 Task: Create a due date automation trigger when advanced on, the moment a card is due add dates with a due date.
Action: Mouse moved to (1222, 351)
Screenshot: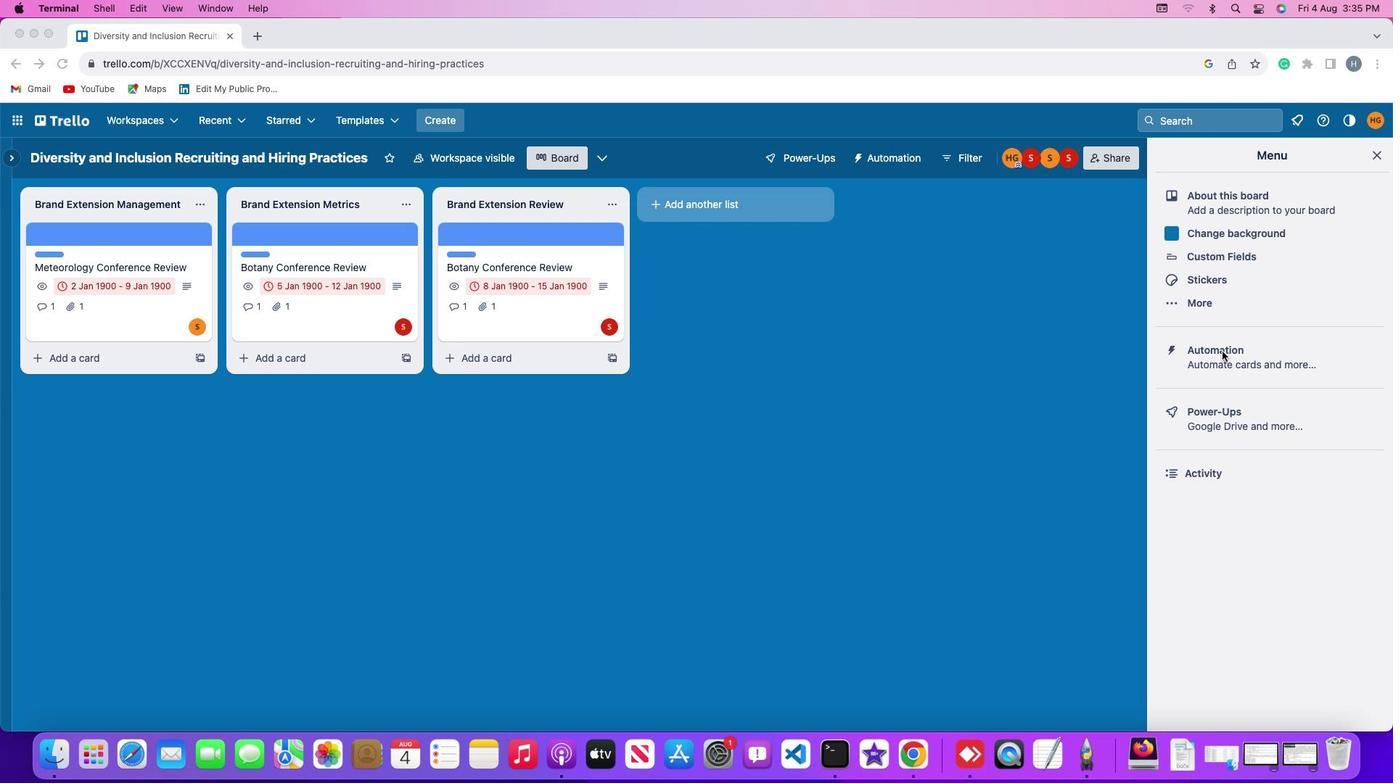 
Action: Mouse pressed left at (1222, 351)
Screenshot: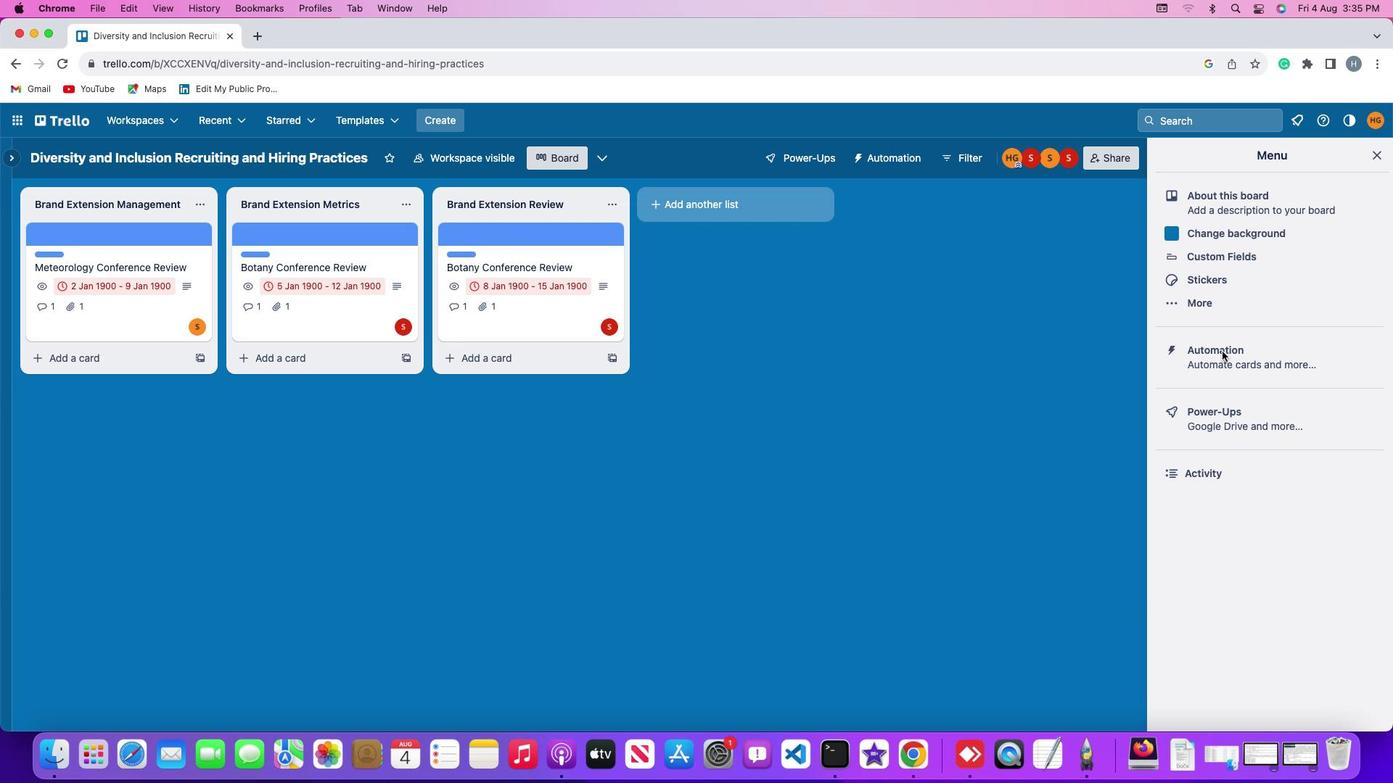 
Action: Mouse pressed left at (1222, 351)
Screenshot: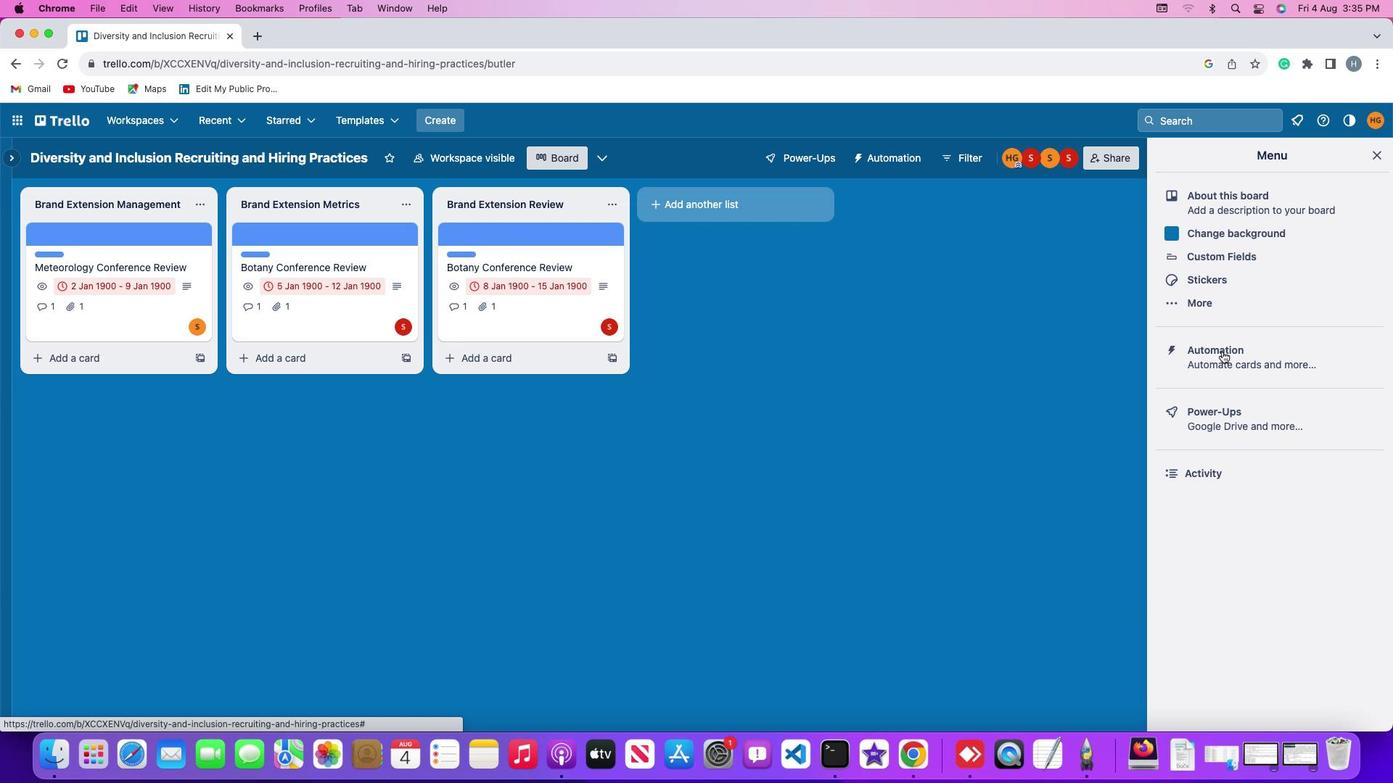 
Action: Mouse moved to (87, 339)
Screenshot: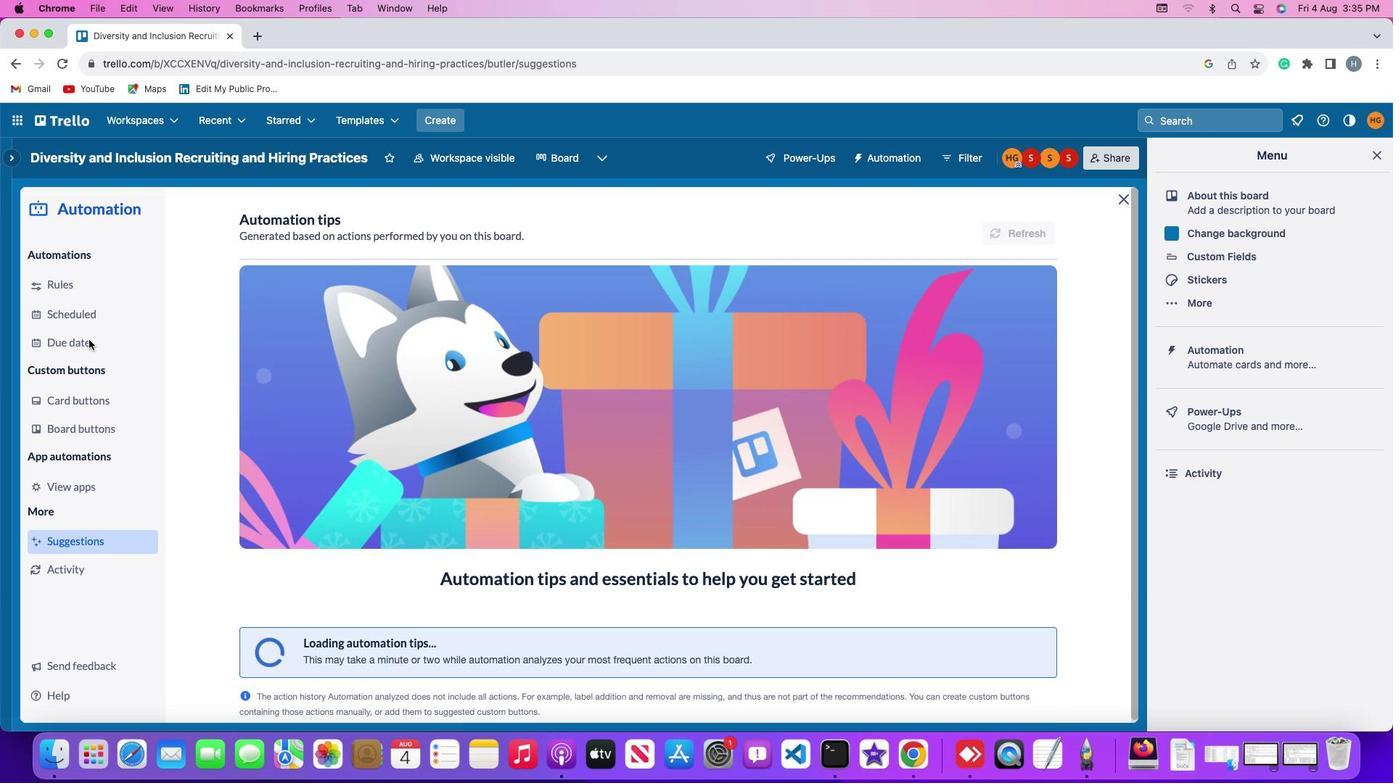 
Action: Mouse pressed left at (87, 339)
Screenshot: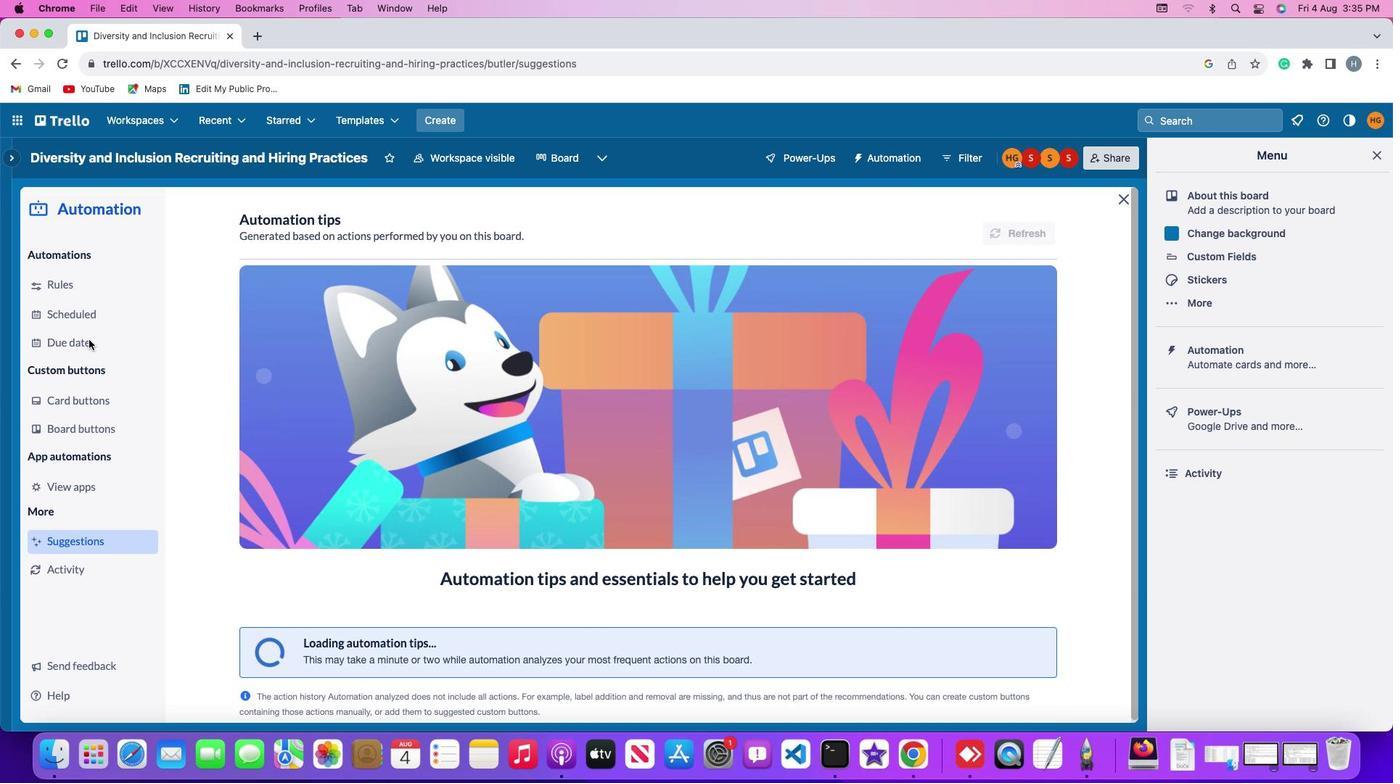 
Action: Mouse moved to (976, 221)
Screenshot: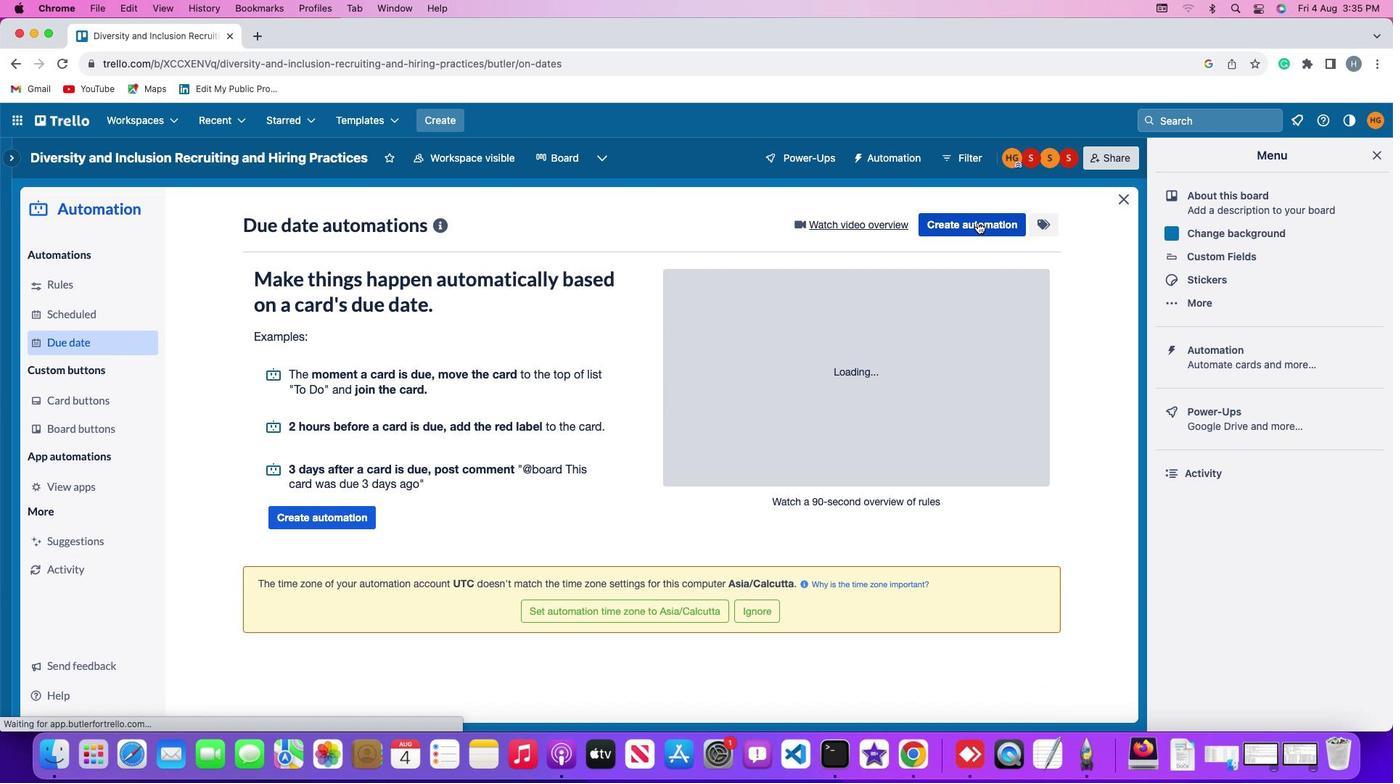 
Action: Mouse pressed left at (976, 221)
Screenshot: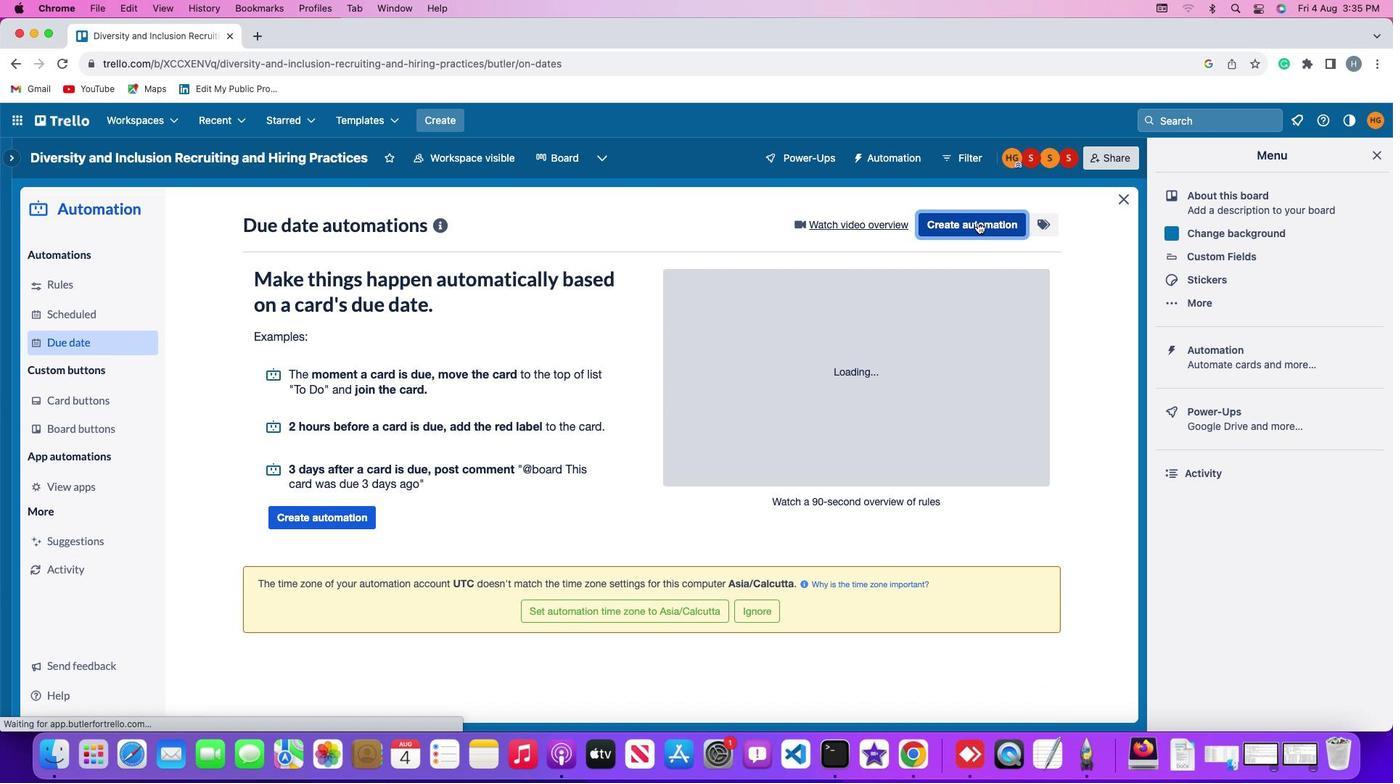 
Action: Mouse moved to (654, 360)
Screenshot: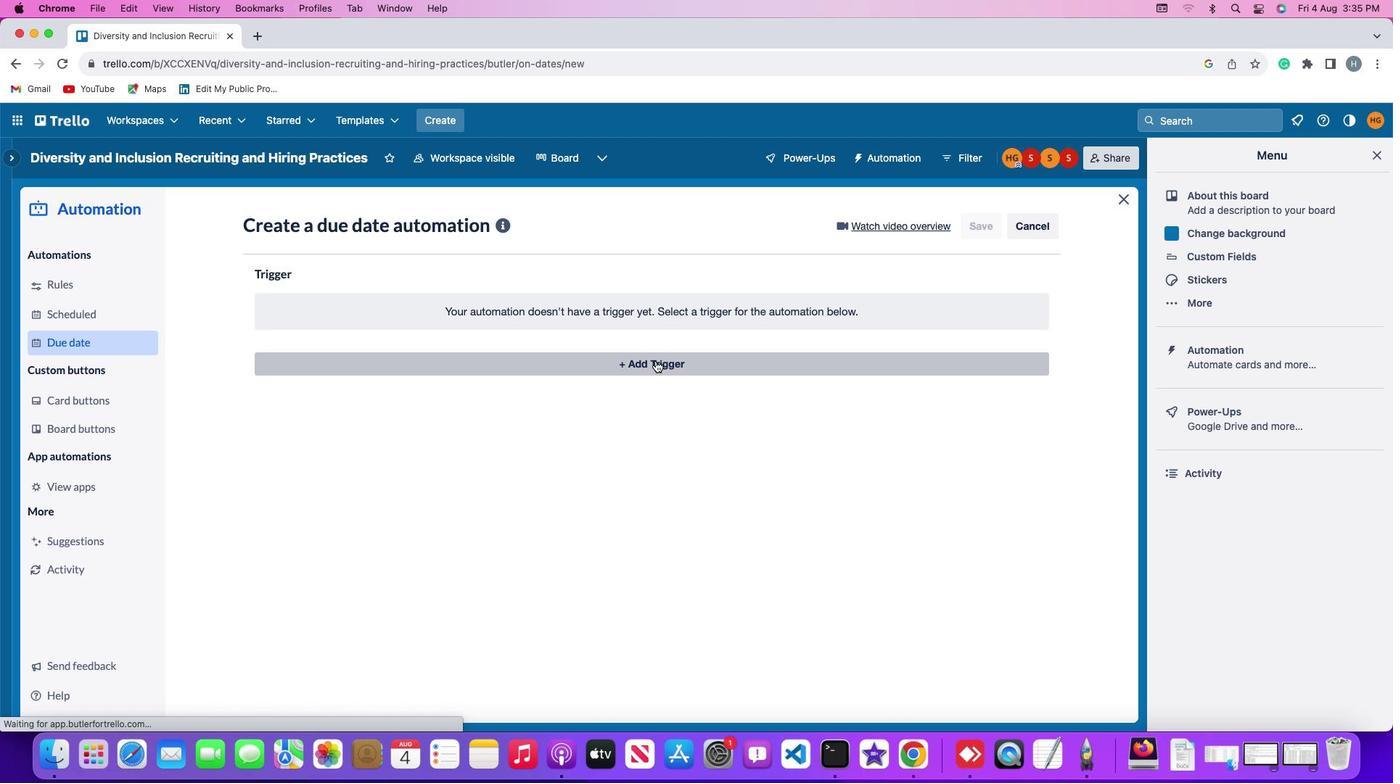 
Action: Mouse pressed left at (654, 360)
Screenshot: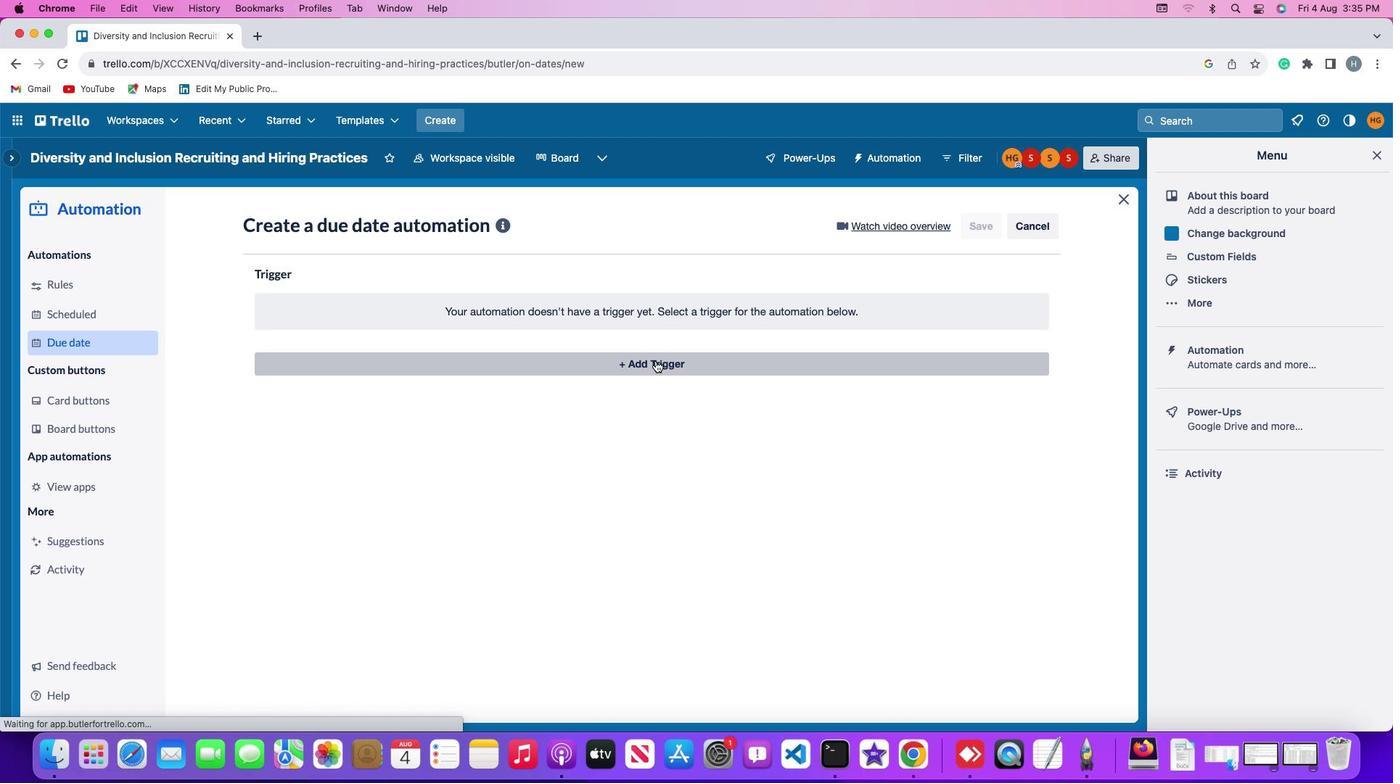 
Action: Mouse moved to (318, 537)
Screenshot: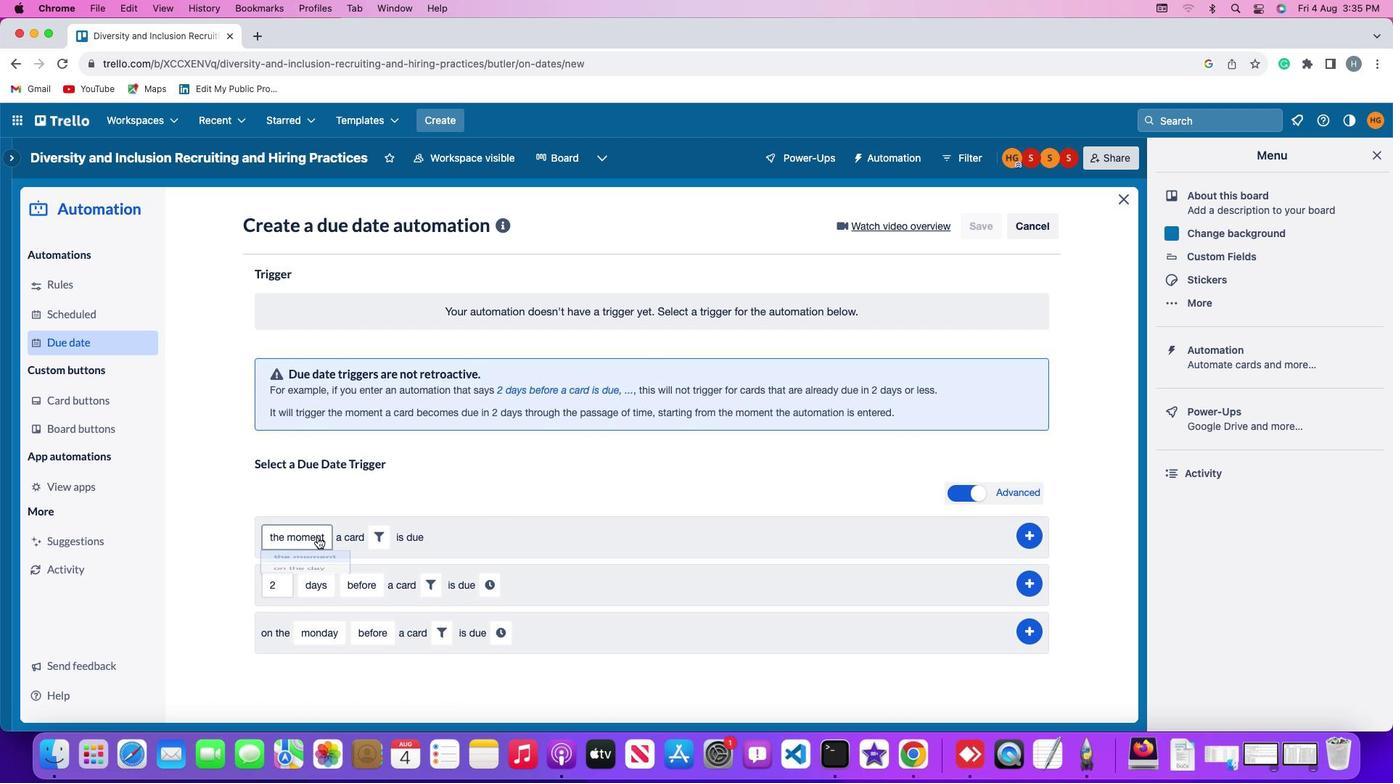 
Action: Mouse pressed left at (318, 537)
Screenshot: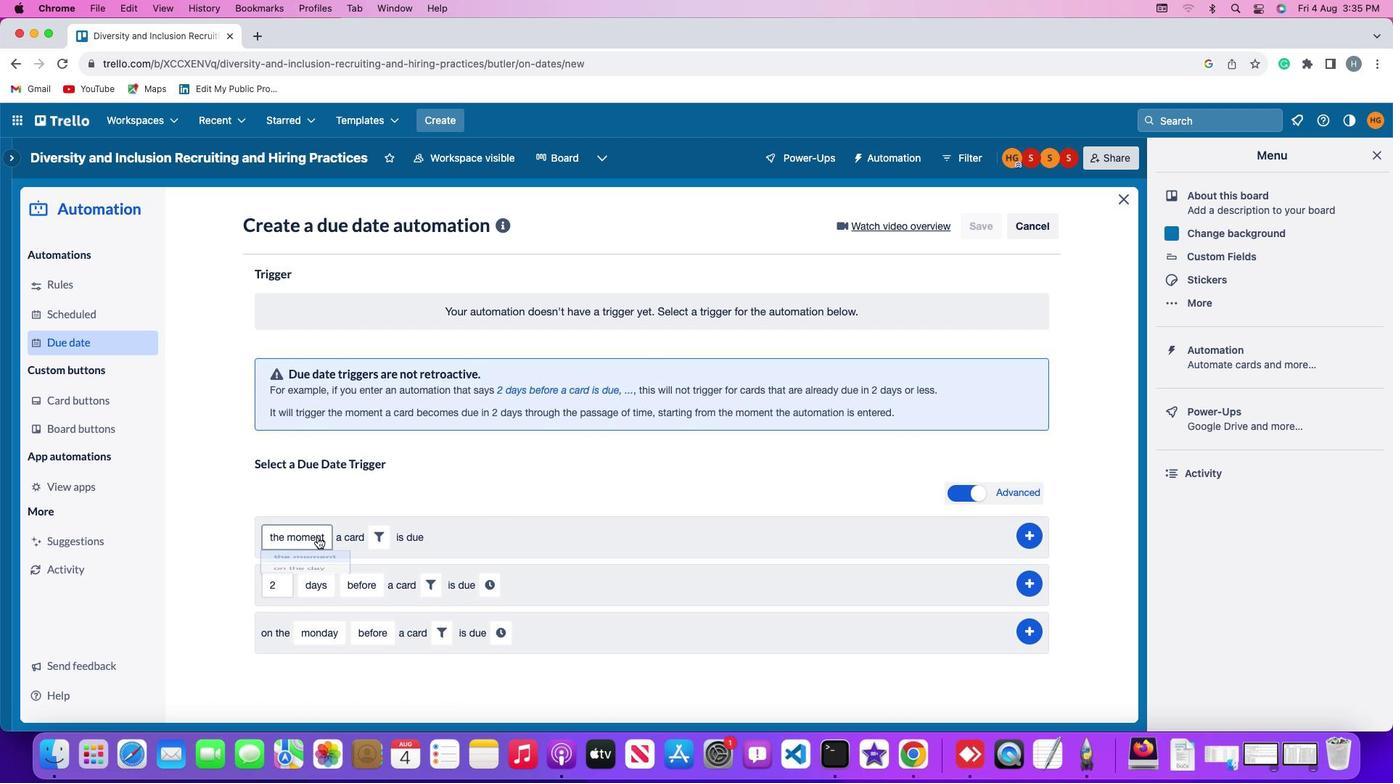 
Action: Mouse moved to (316, 559)
Screenshot: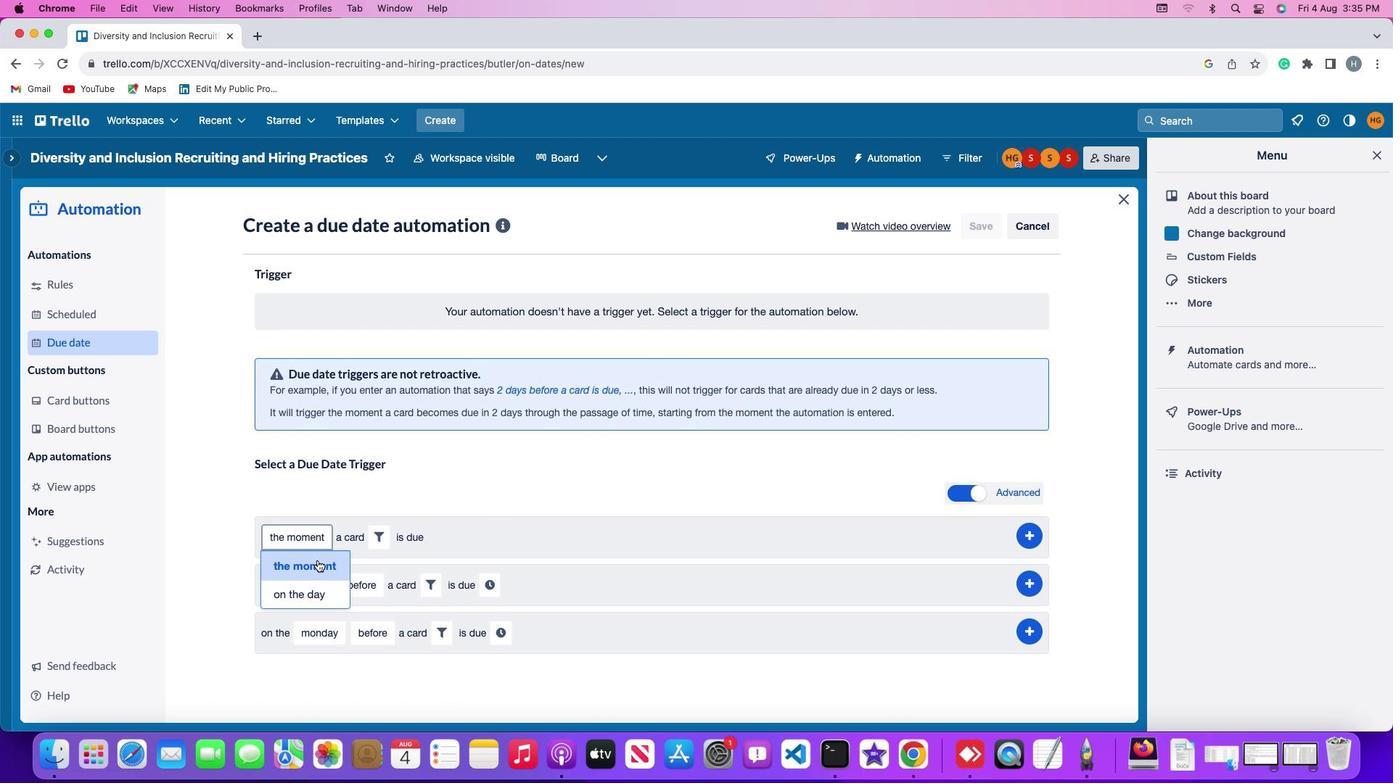 
Action: Mouse pressed left at (316, 559)
Screenshot: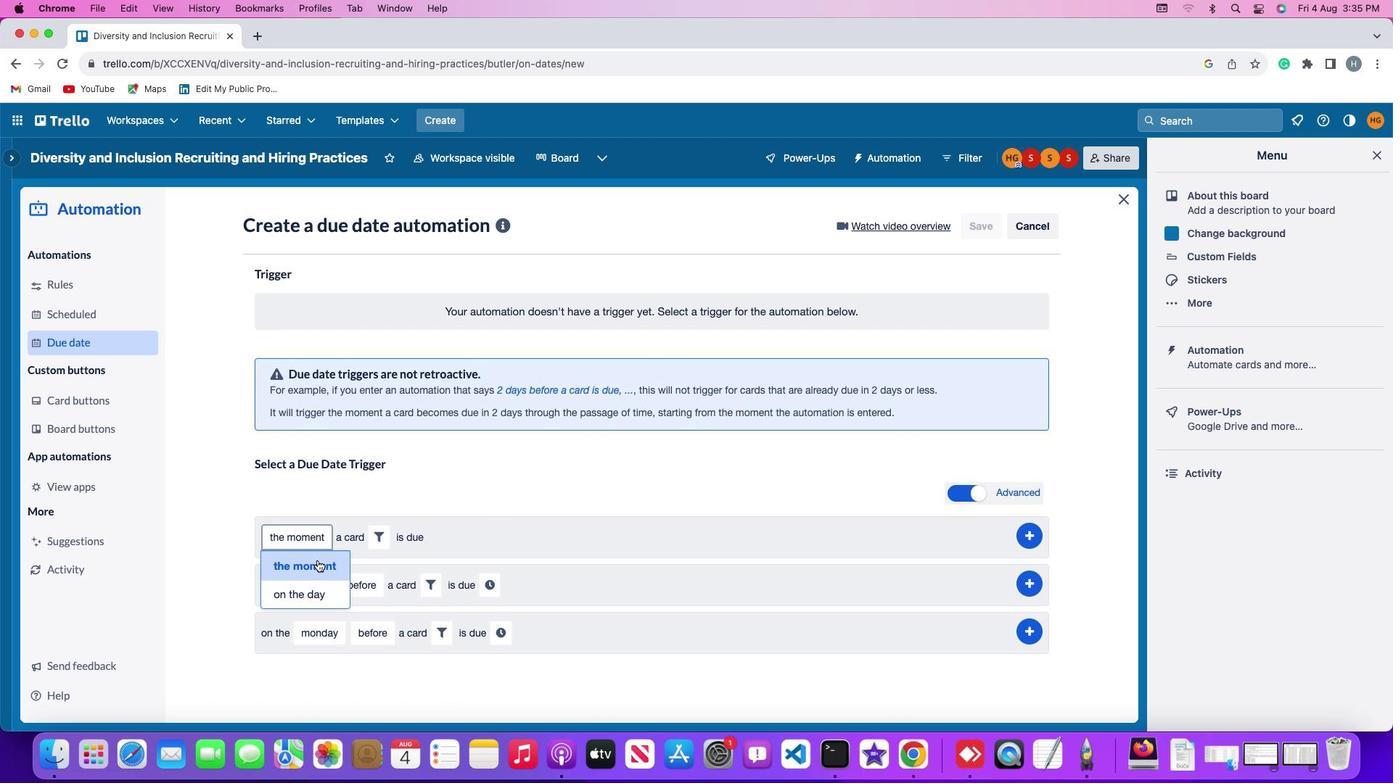 
Action: Mouse moved to (388, 537)
Screenshot: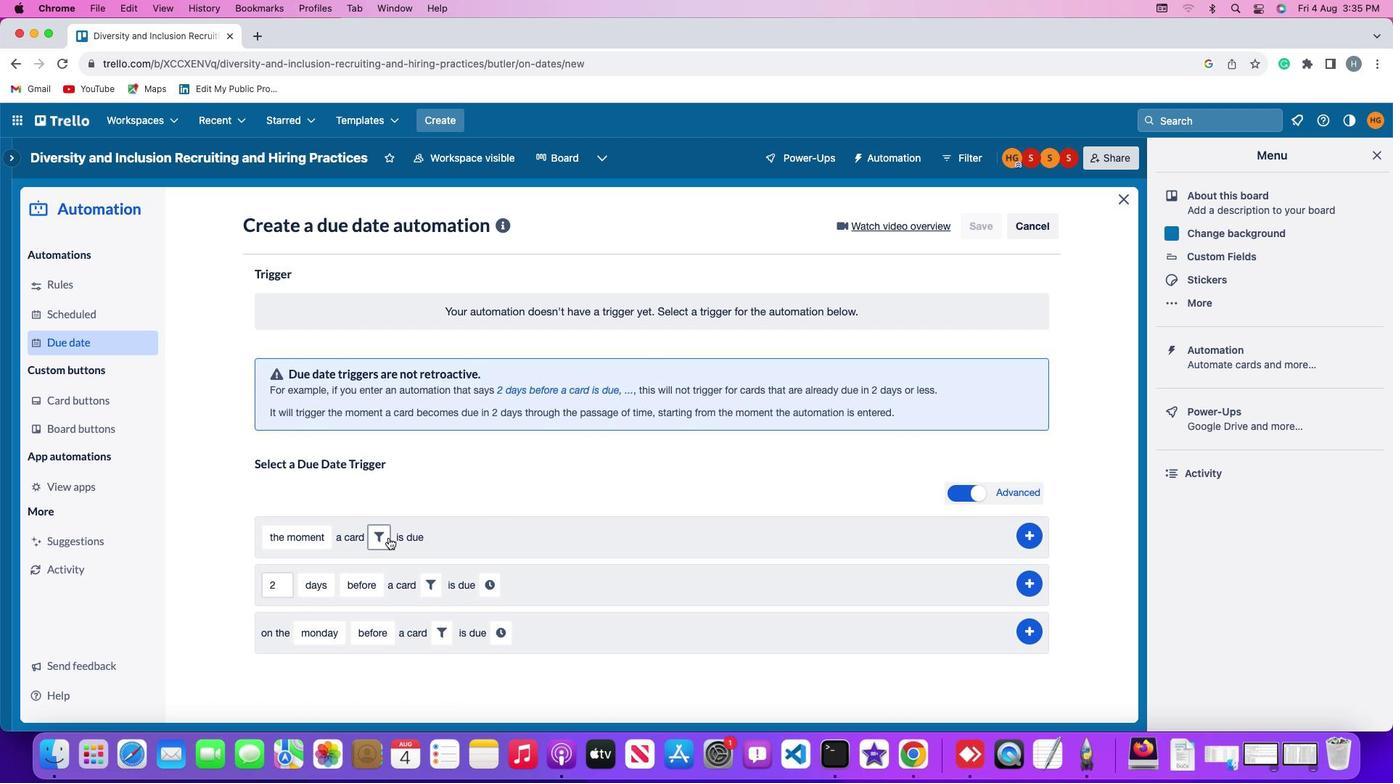 
Action: Mouse pressed left at (388, 537)
Screenshot: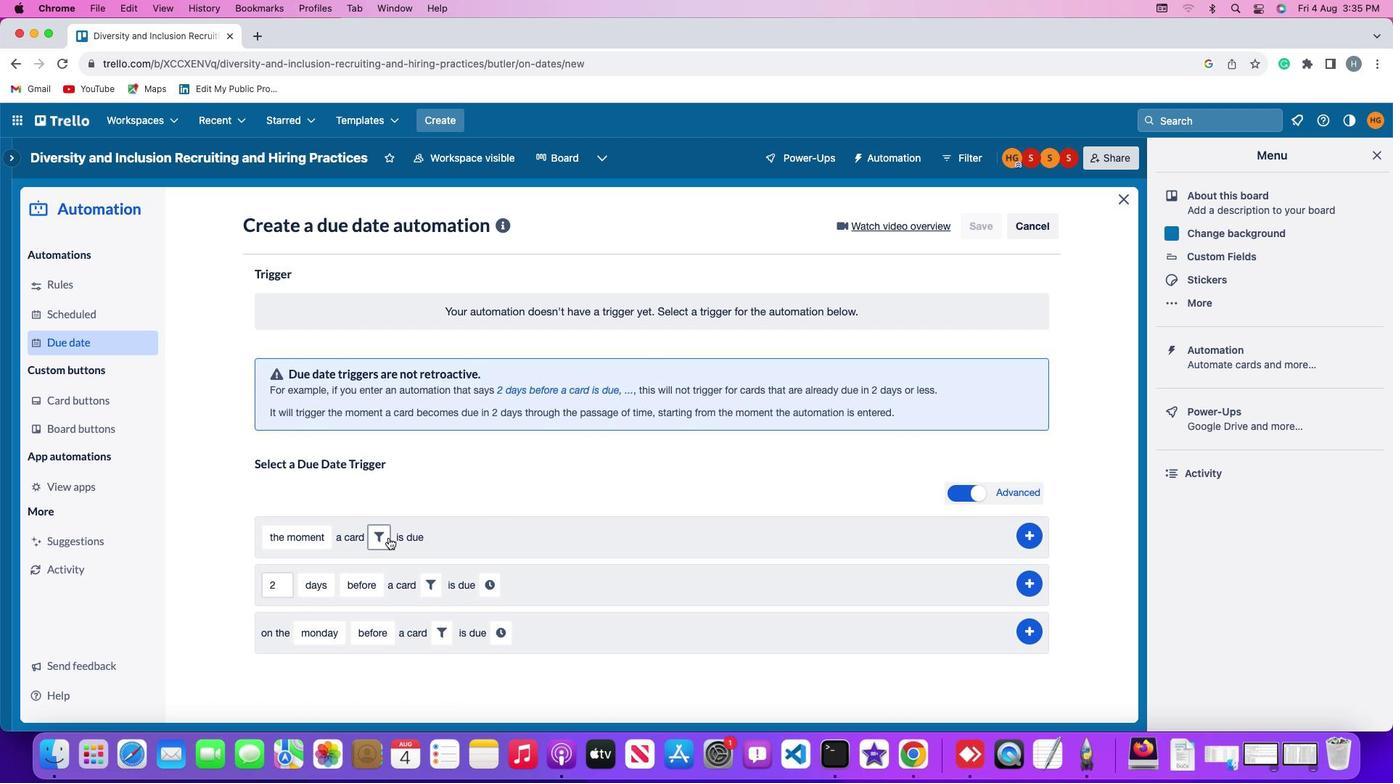 
Action: Mouse moved to (452, 580)
Screenshot: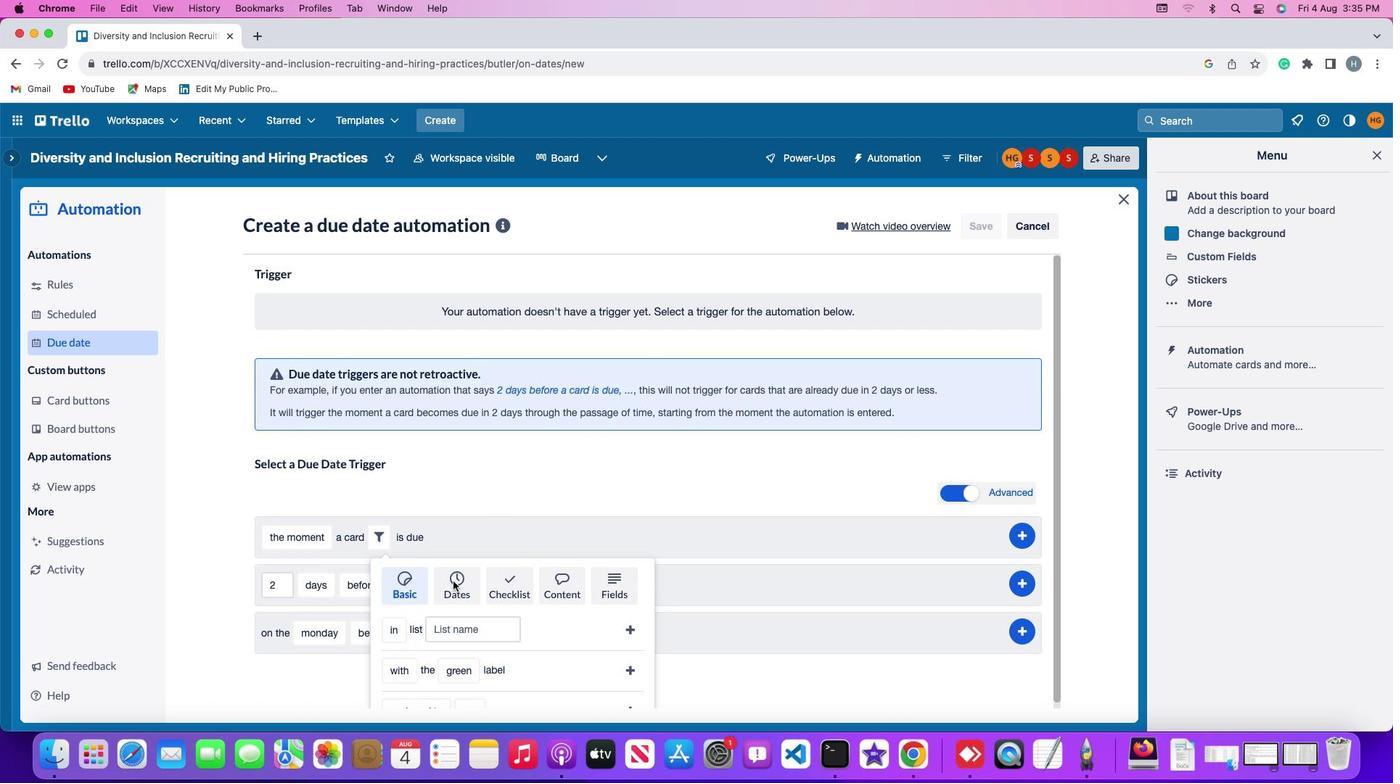 
Action: Mouse pressed left at (452, 580)
Screenshot: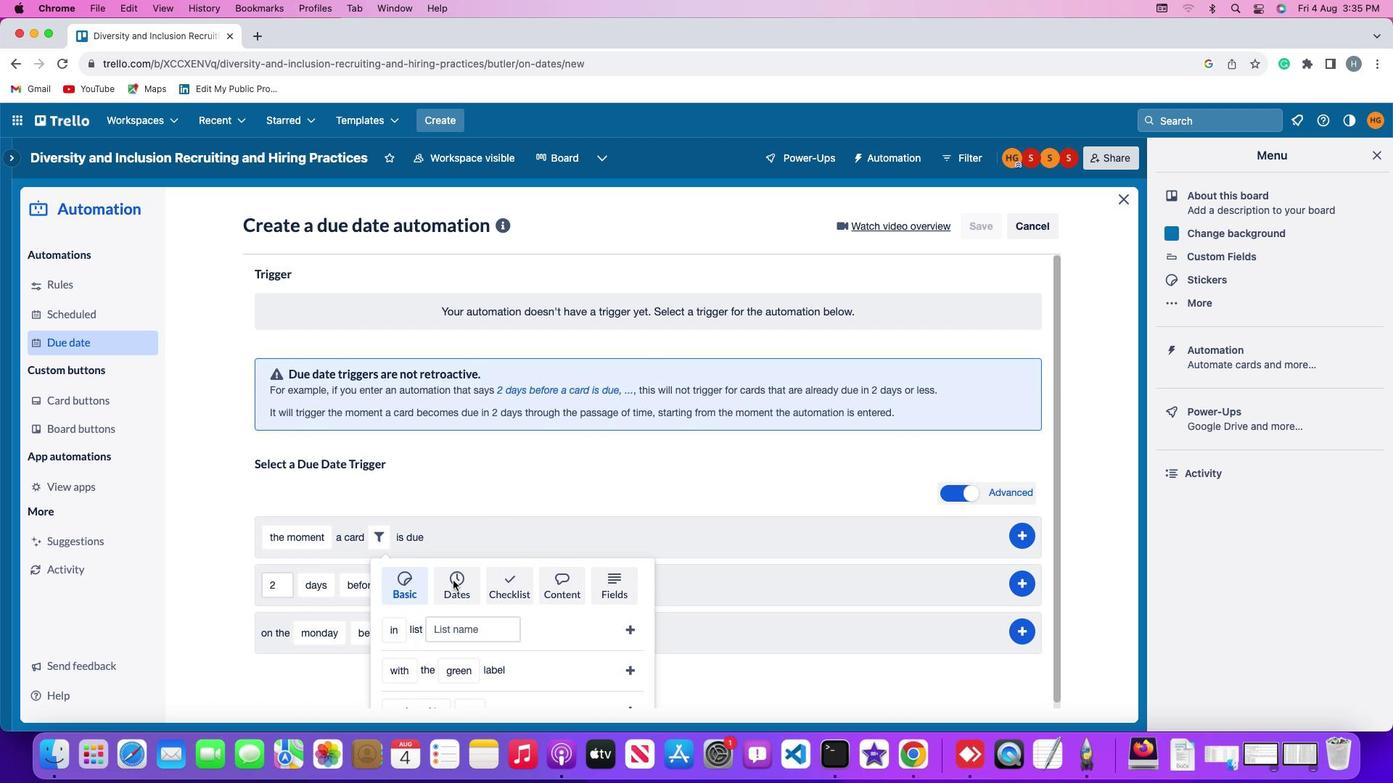 
Action: Mouse moved to (457, 569)
Screenshot: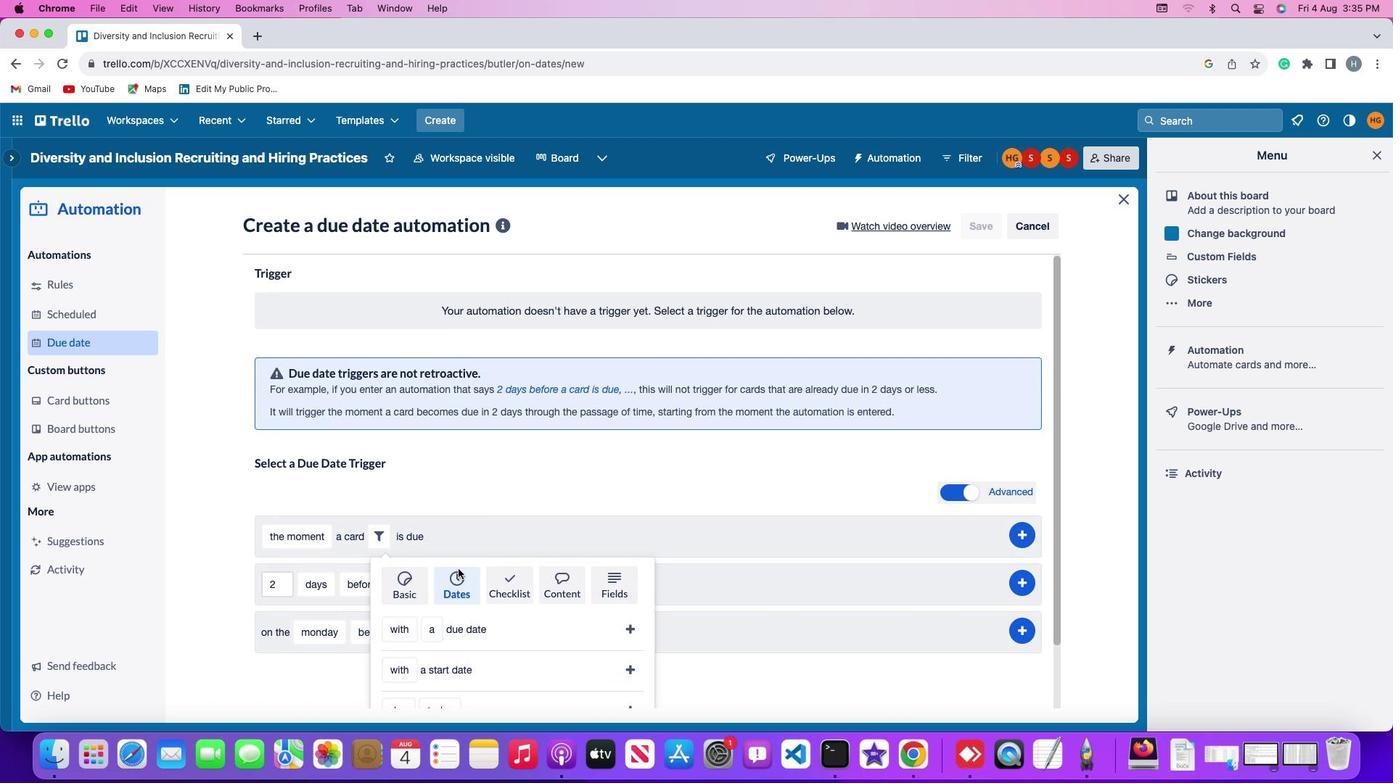 
Action: Mouse scrolled (457, 569) with delta (0, 0)
Screenshot: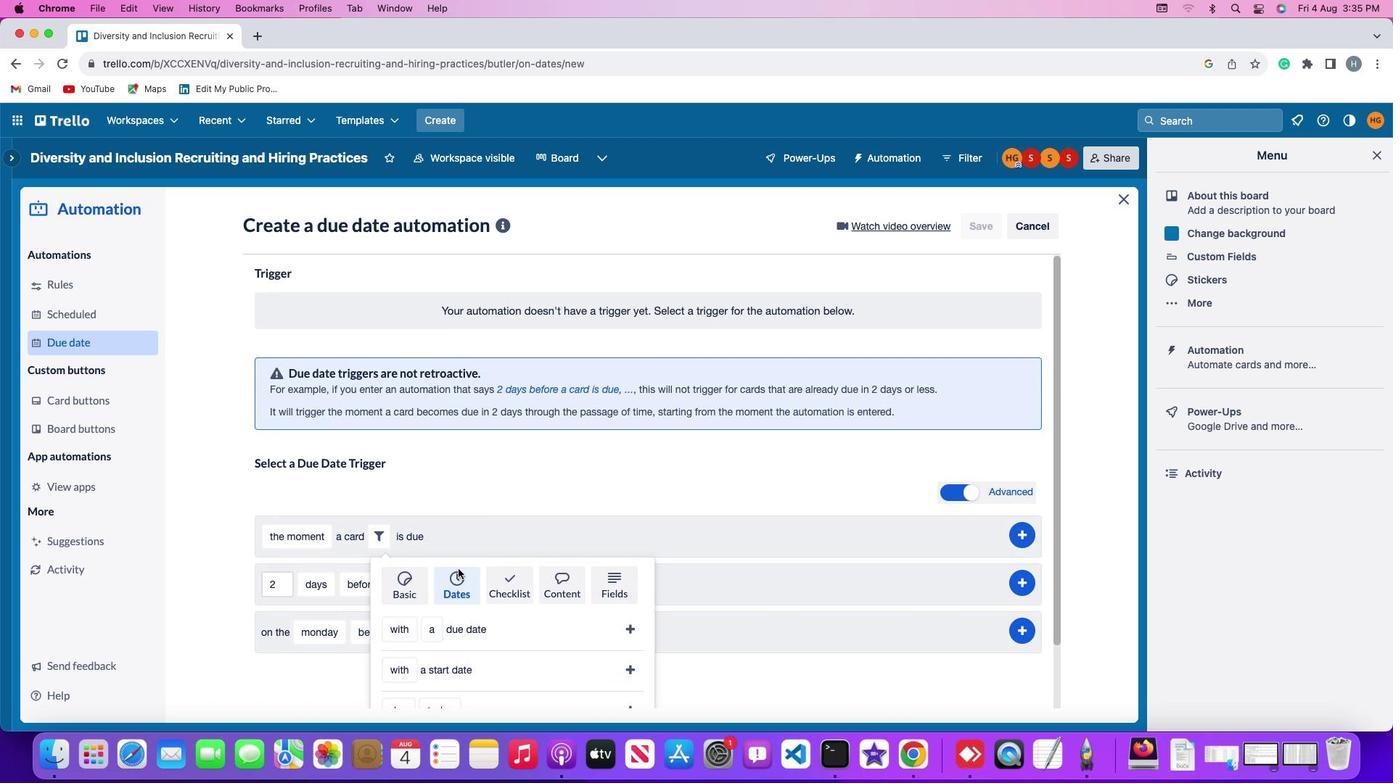 
Action: Mouse moved to (457, 569)
Screenshot: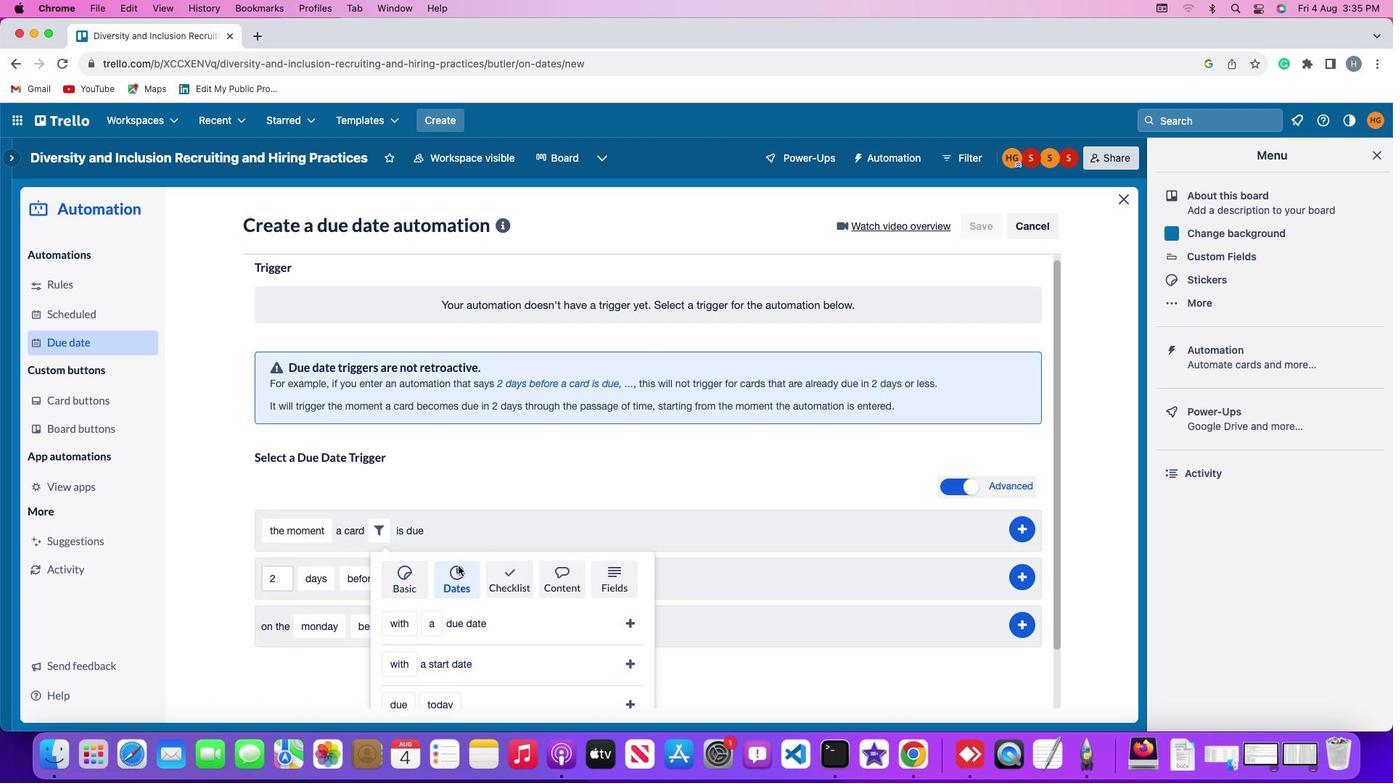 
Action: Mouse scrolled (457, 569) with delta (0, 0)
Screenshot: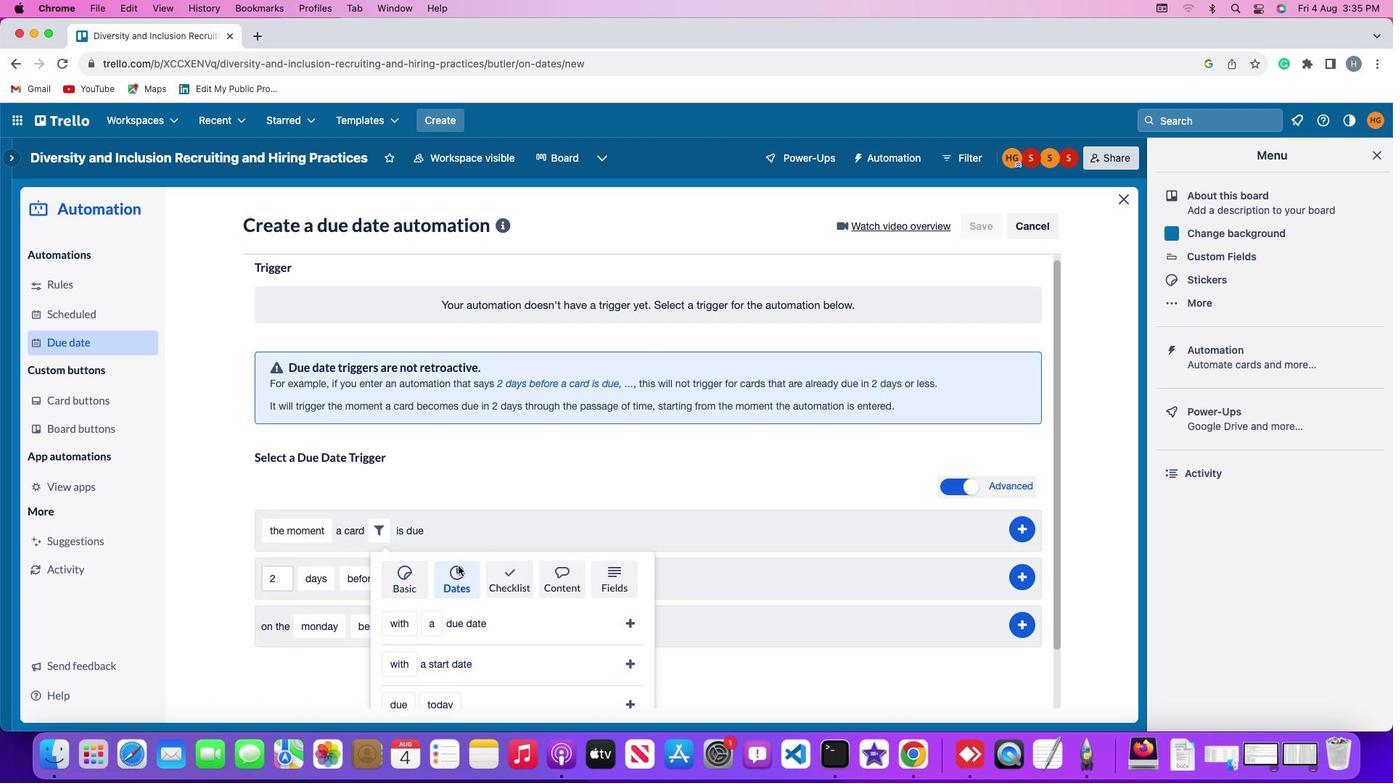 
Action: Mouse moved to (457, 568)
Screenshot: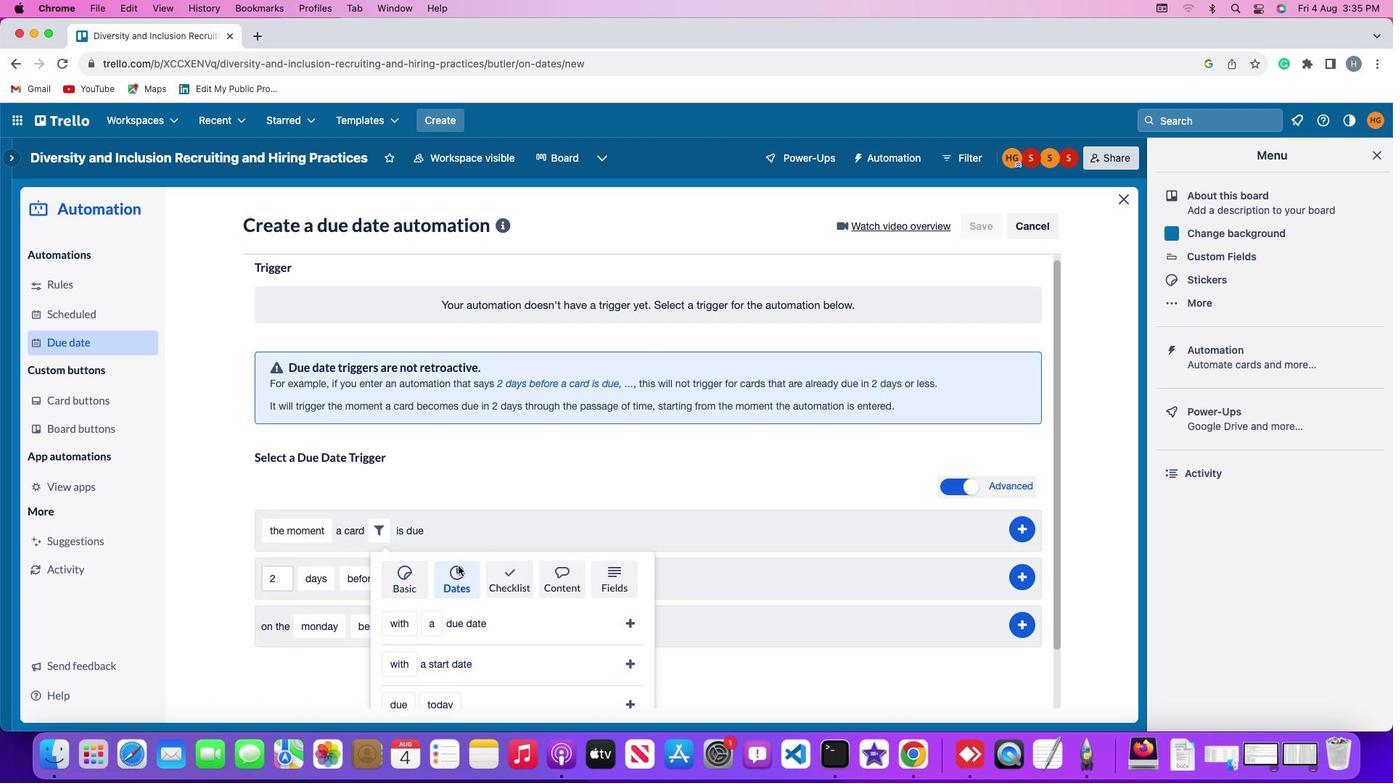
Action: Mouse scrolled (457, 568) with delta (0, -2)
Screenshot: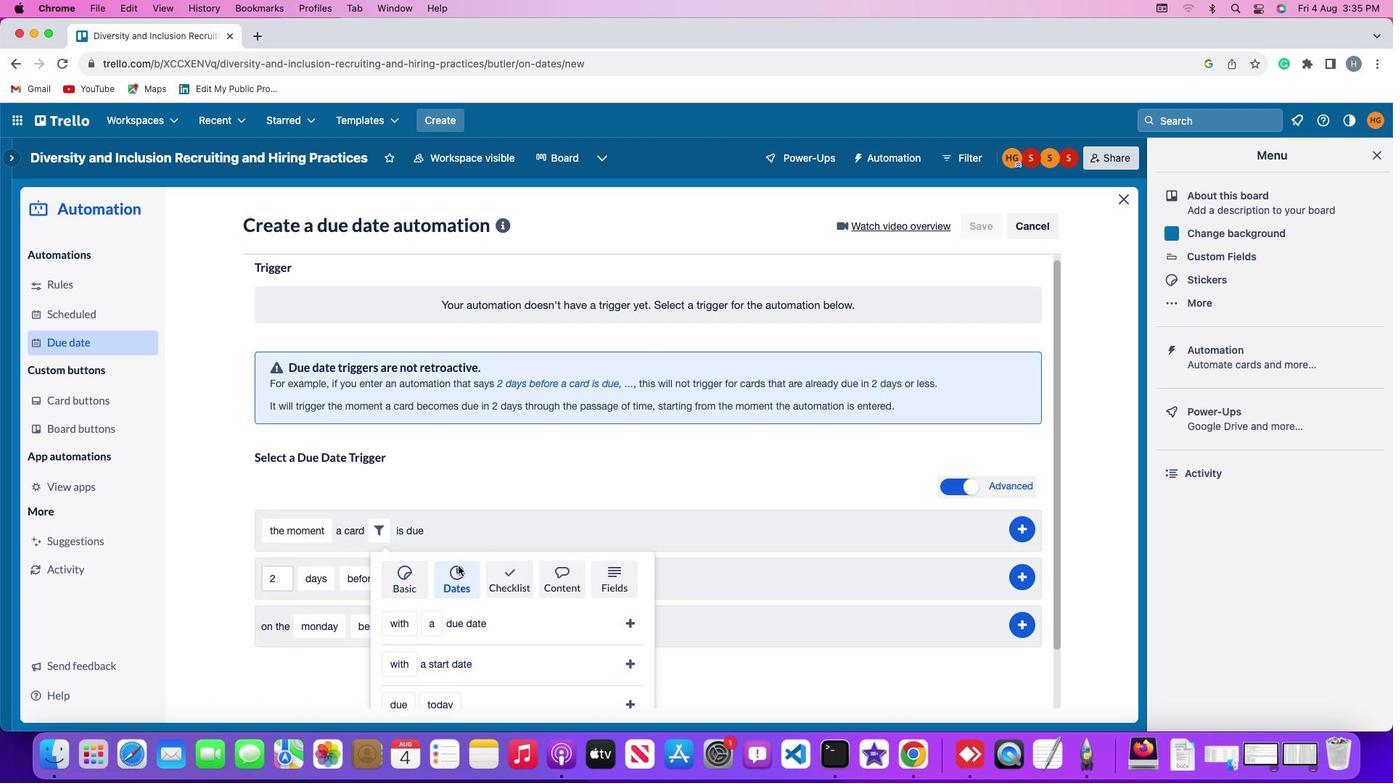 
Action: Mouse moved to (457, 567)
Screenshot: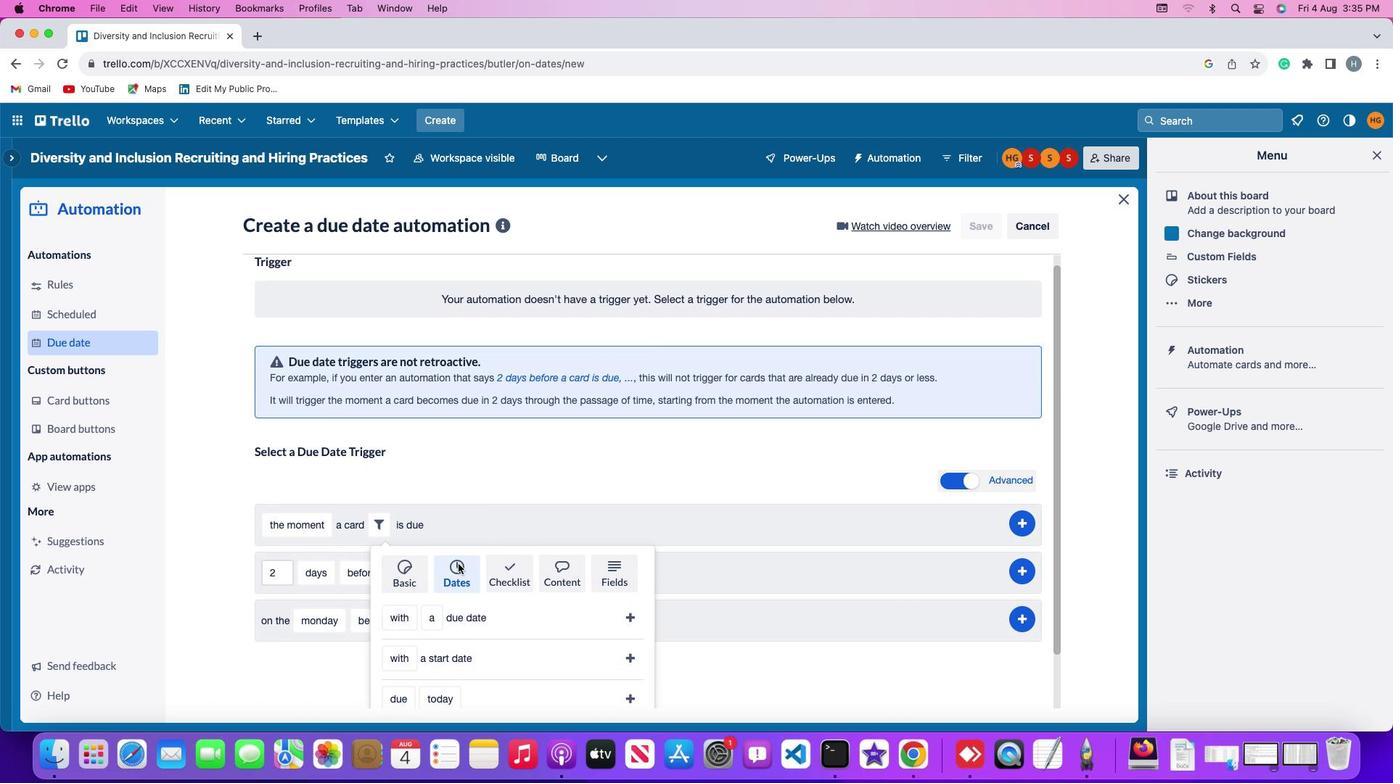 
Action: Mouse scrolled (457, 567) with delta (0, -3)
Screenshot: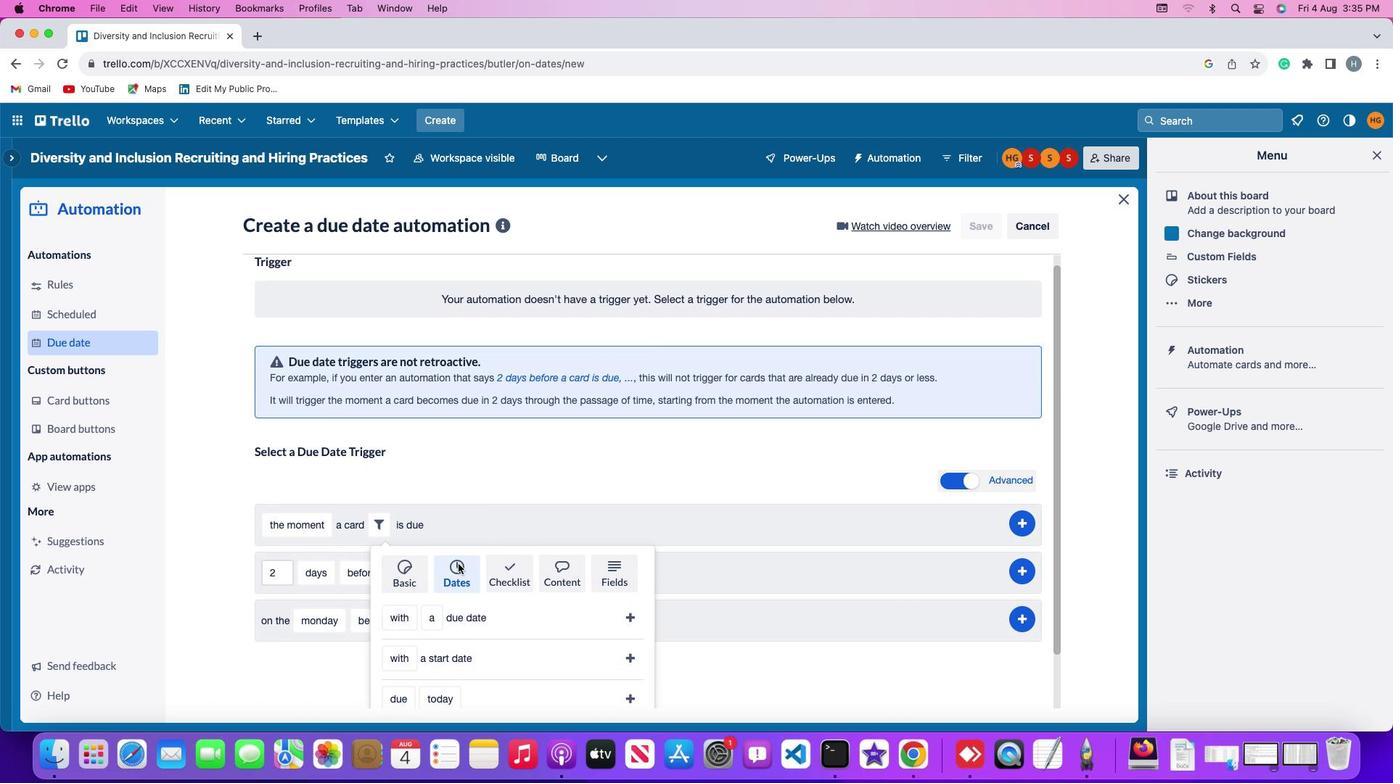 
Action: Mouse moved to (457, 561)
Screenshot: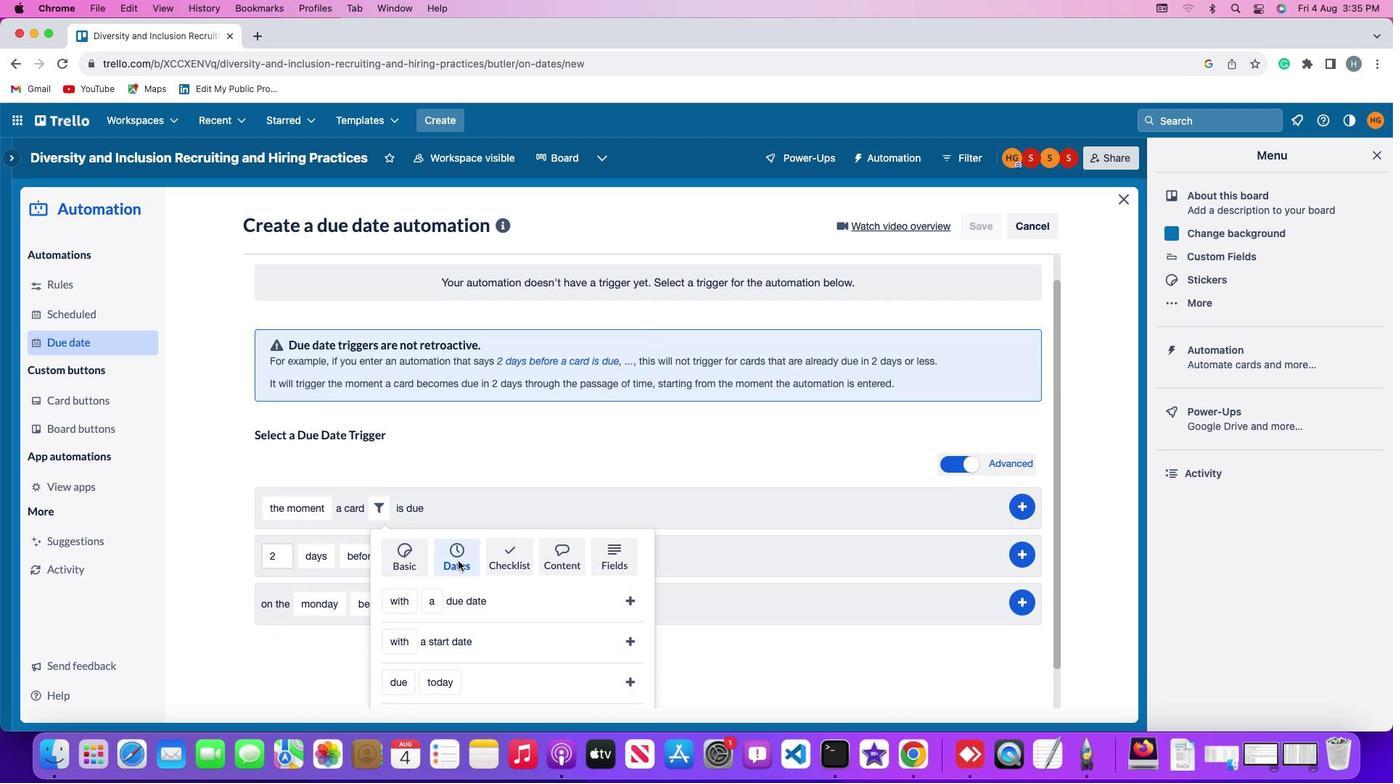 
Action: Mouse scrolled (457, 561) with delta (0, -3)
Screenshot: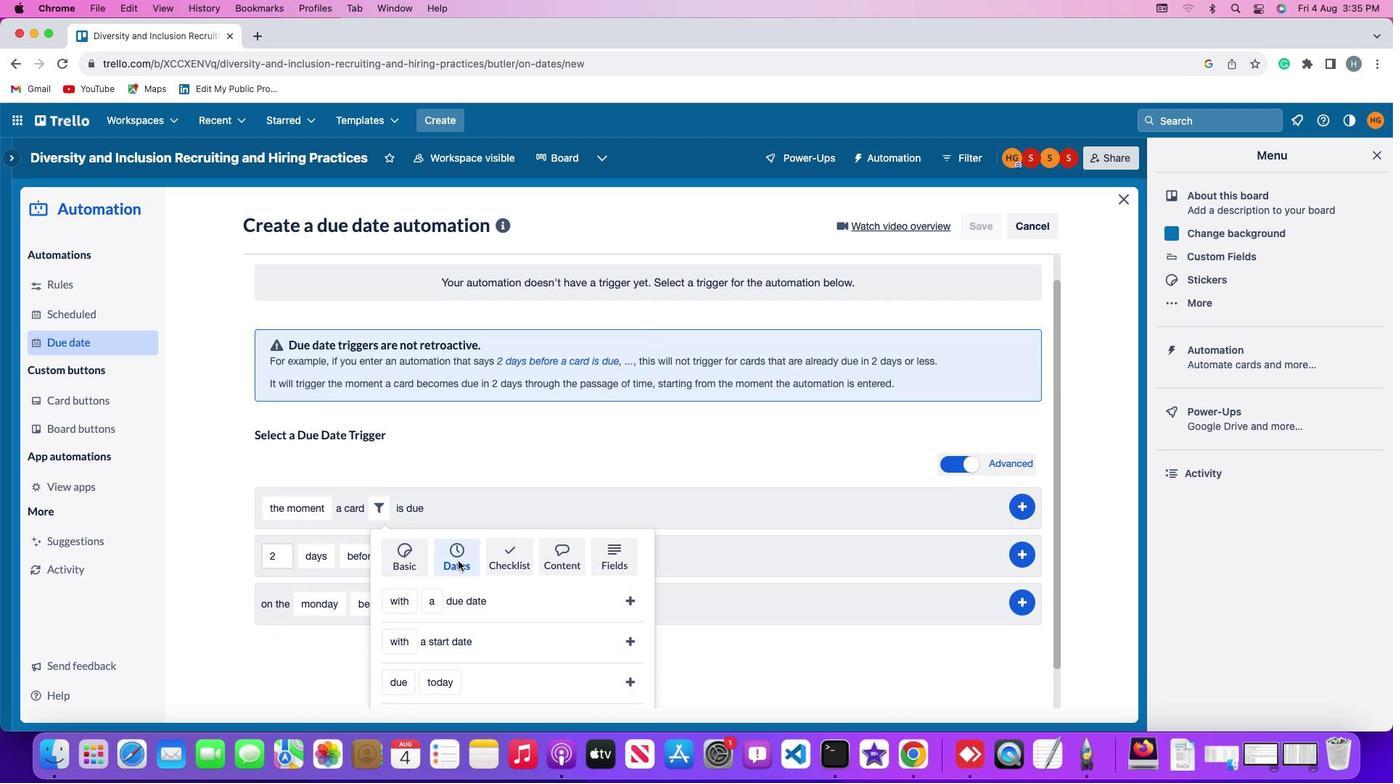 
Action: Mouse moved to (408, 580)
Screenshot: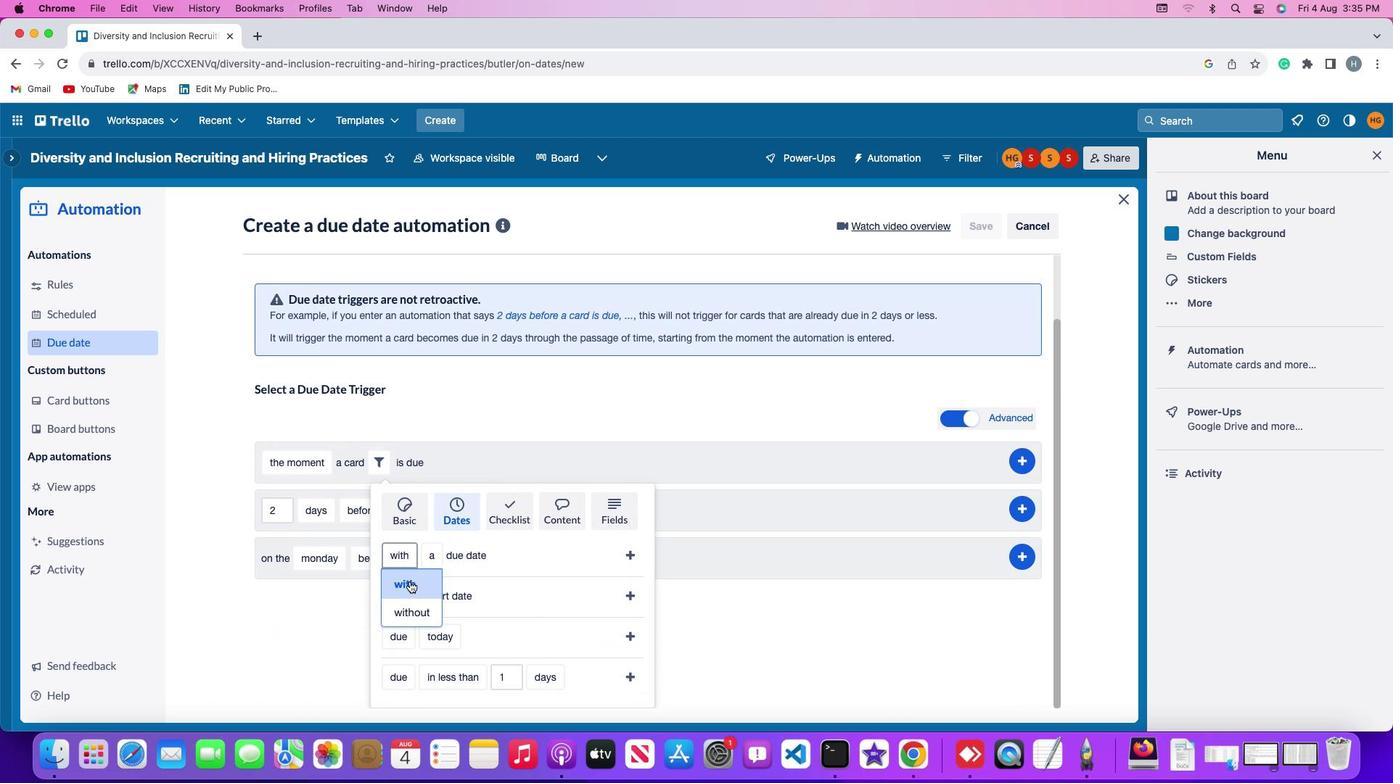 
Action: Mouse pressed left at (408, 580)
Screenshot: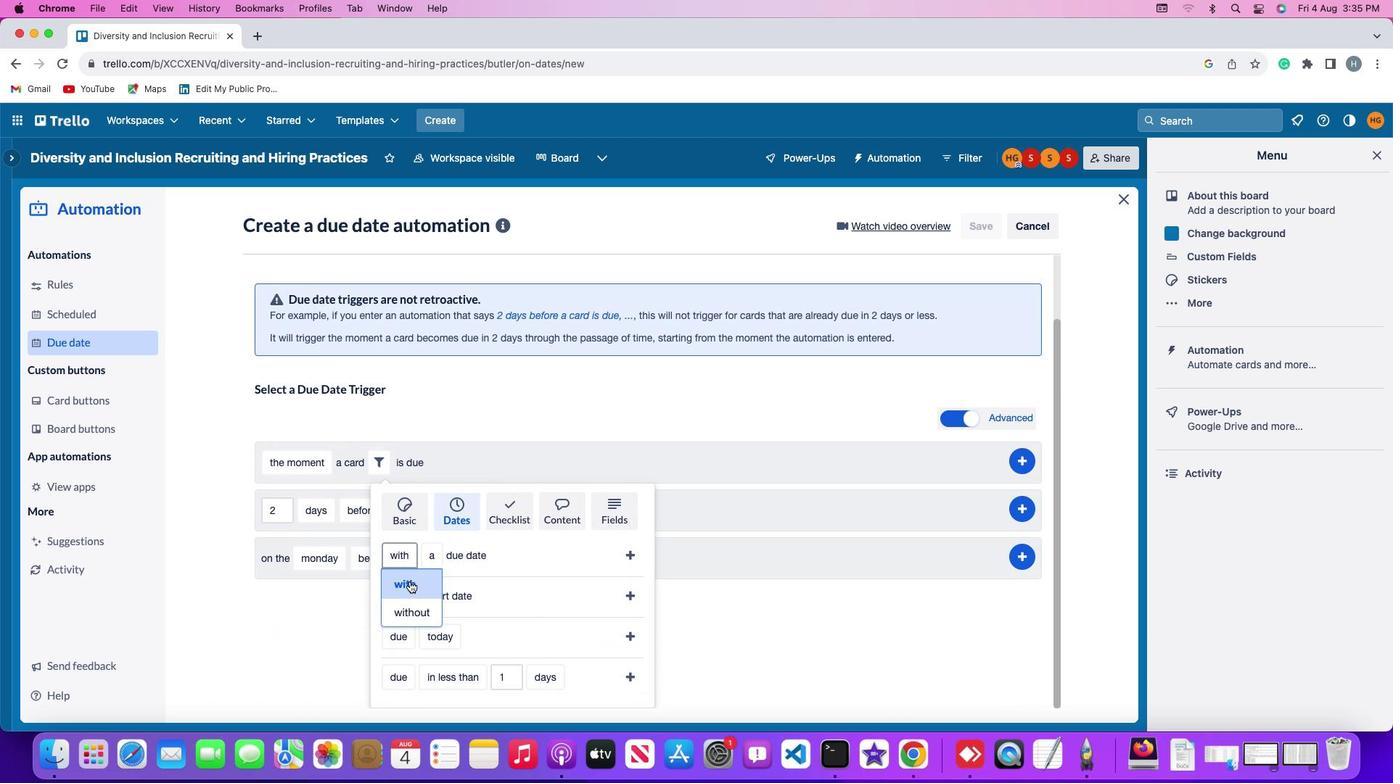 
Action: Mouse moved to (433, 555)
Screenshot: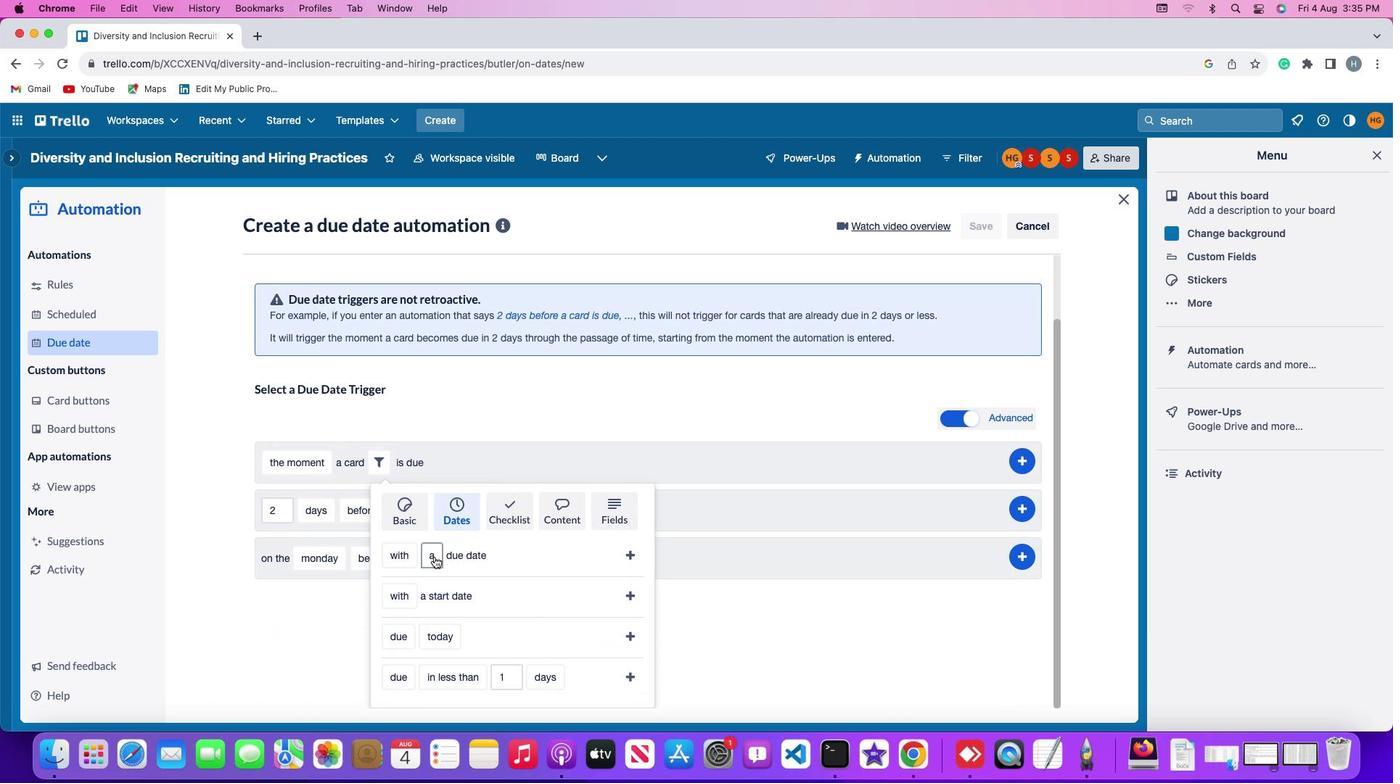 
Action: Mouse pressed left at (433, 555)
Screenshot: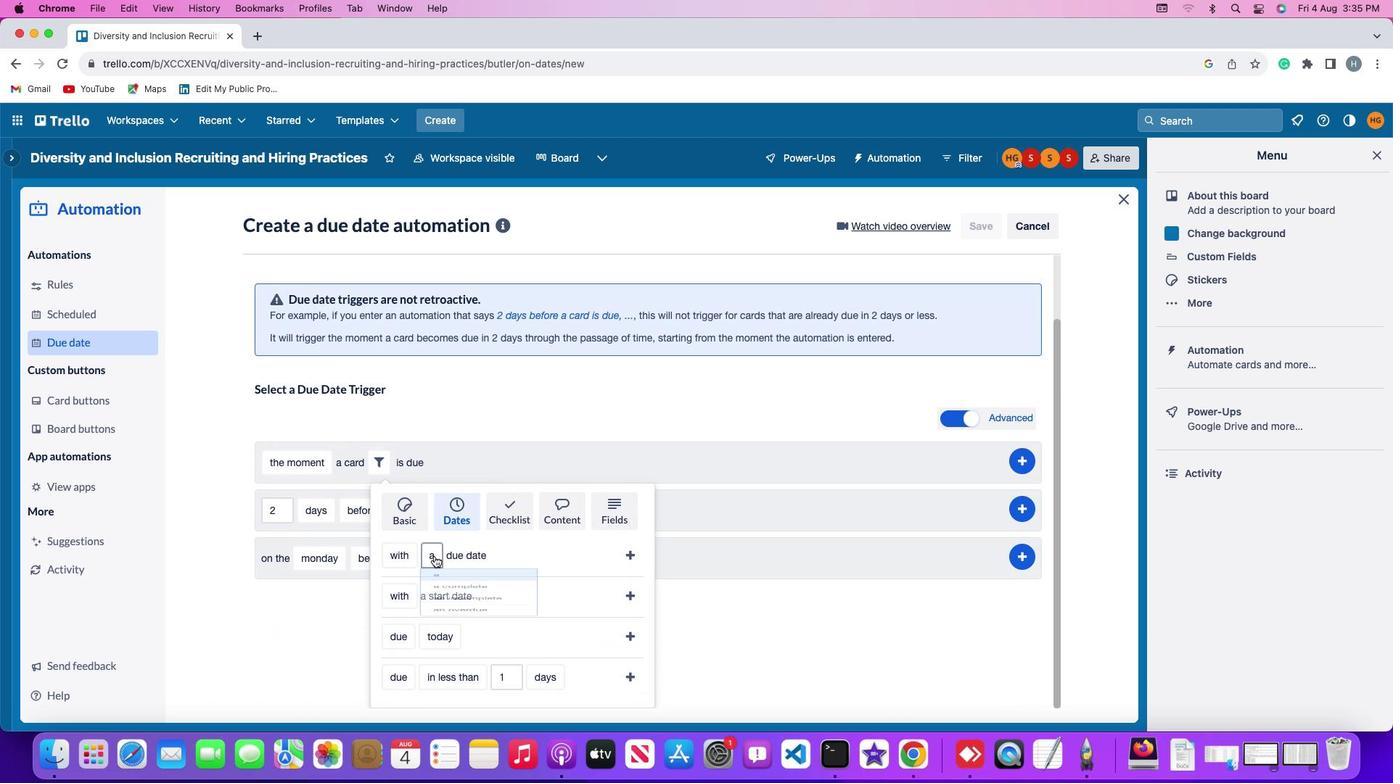 
Action: Mouse moved to (463, 579)
Screenshot: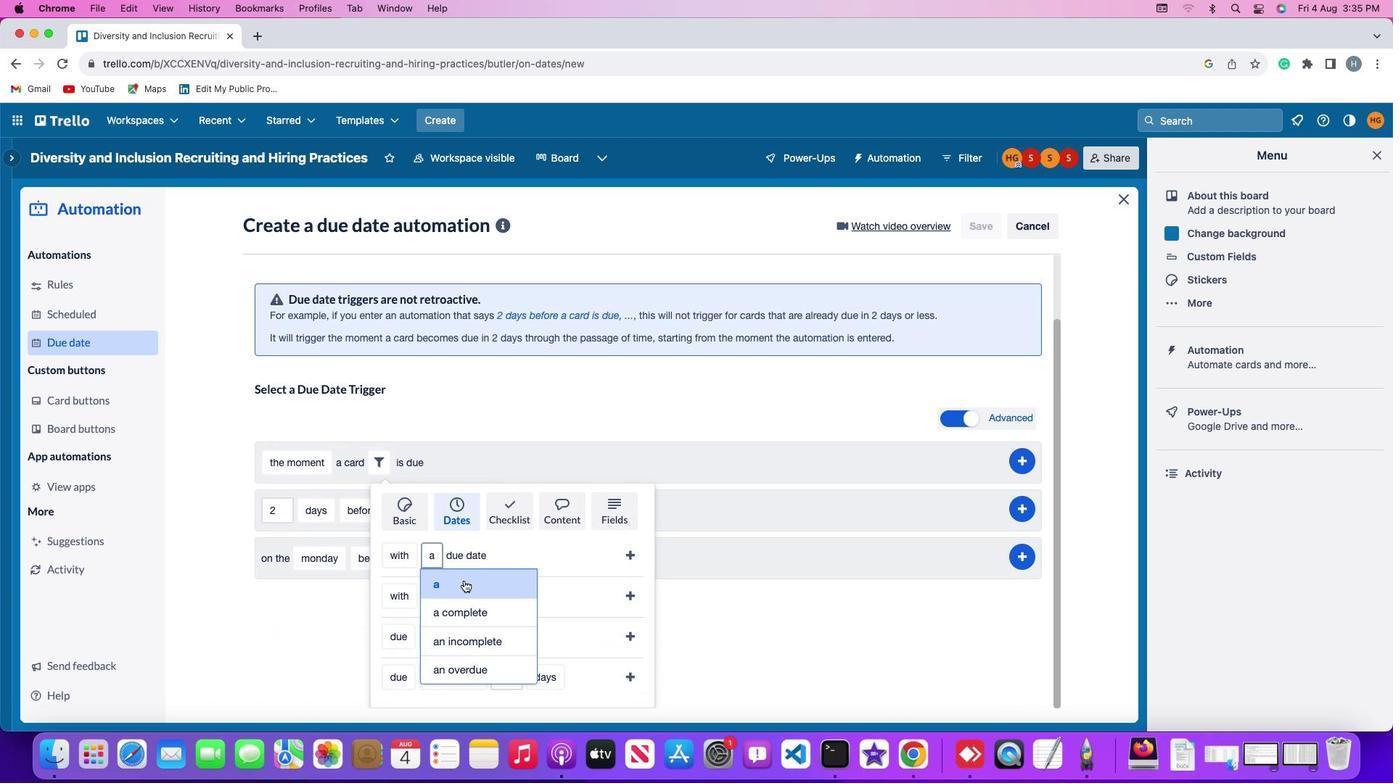 
Action: Mouse pressed left at (463, 579)
Screenshot: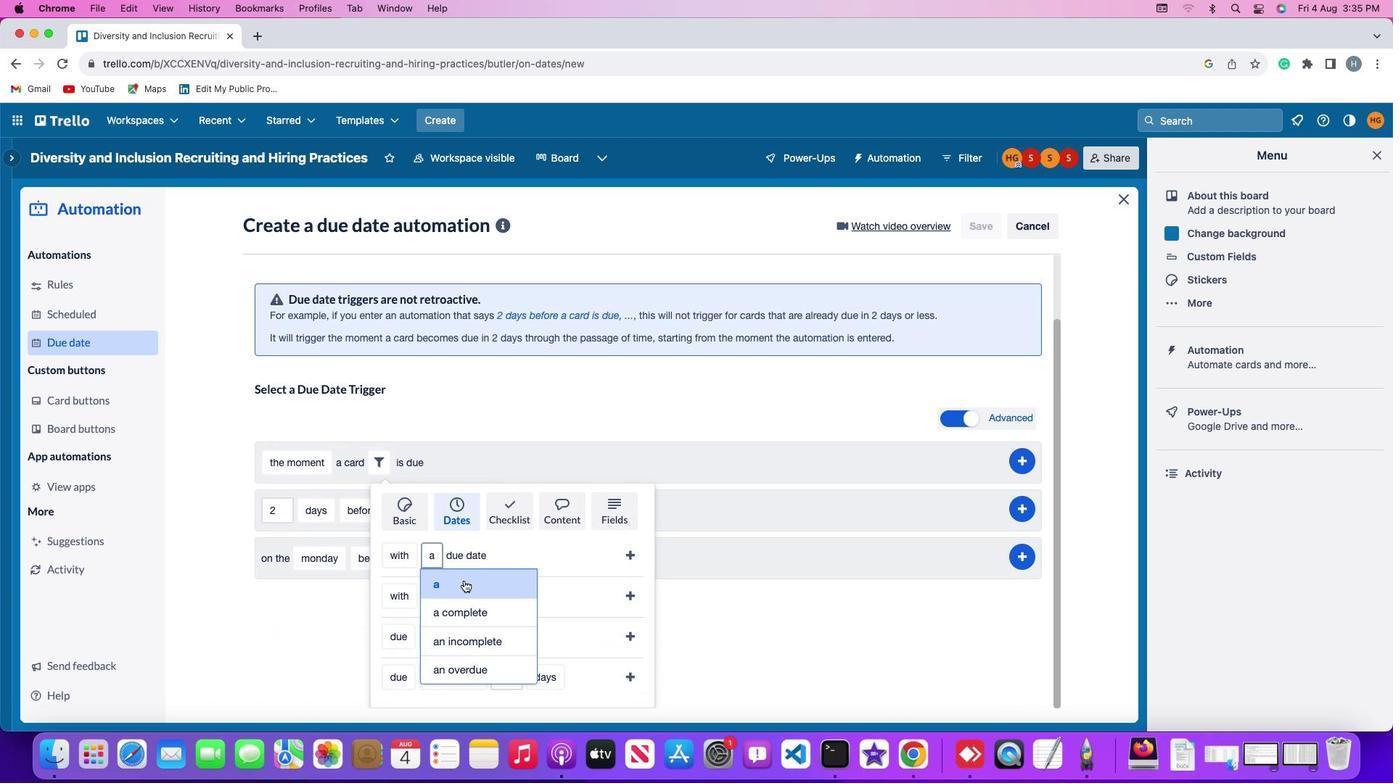 
Action: Mouse moved to (632, 553)
Screenshot: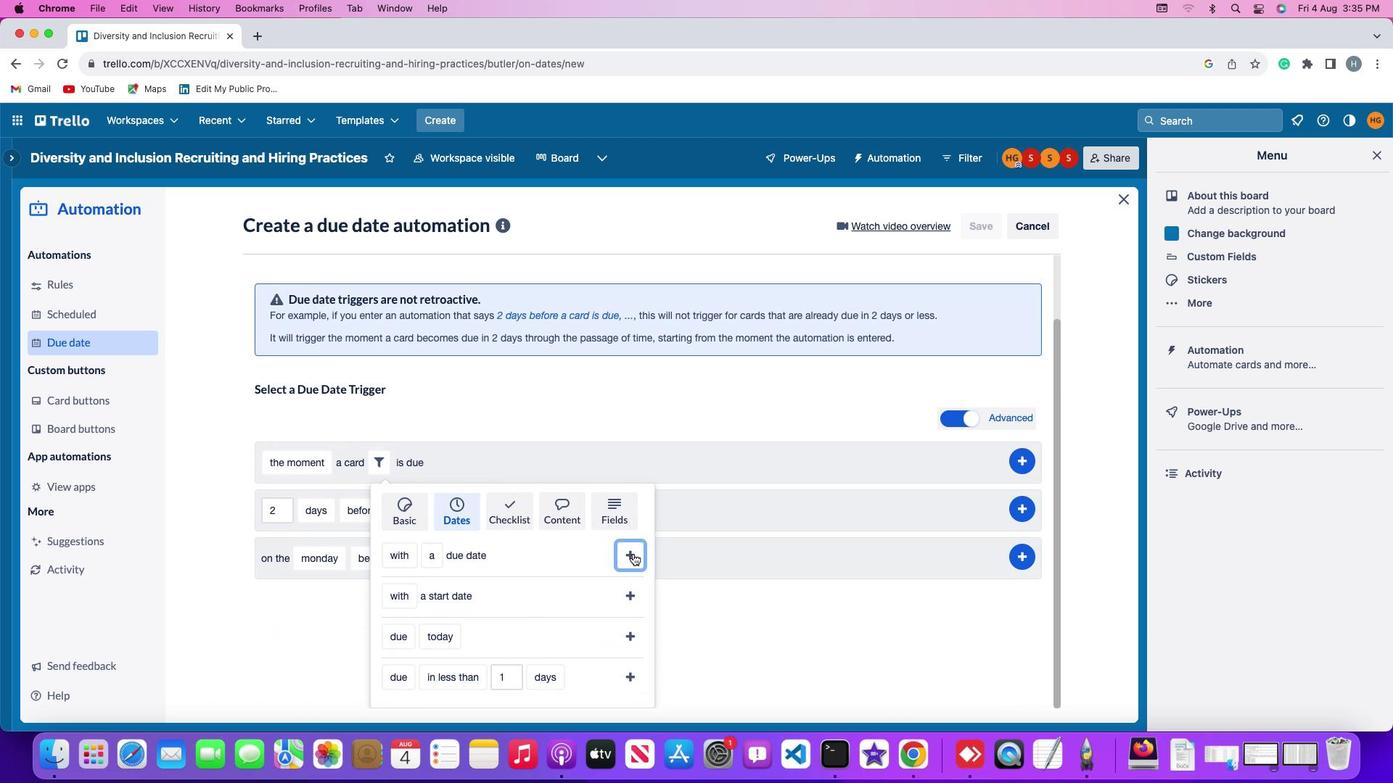 
Action: Mouse pressed left at (632, 553)
Screenshot: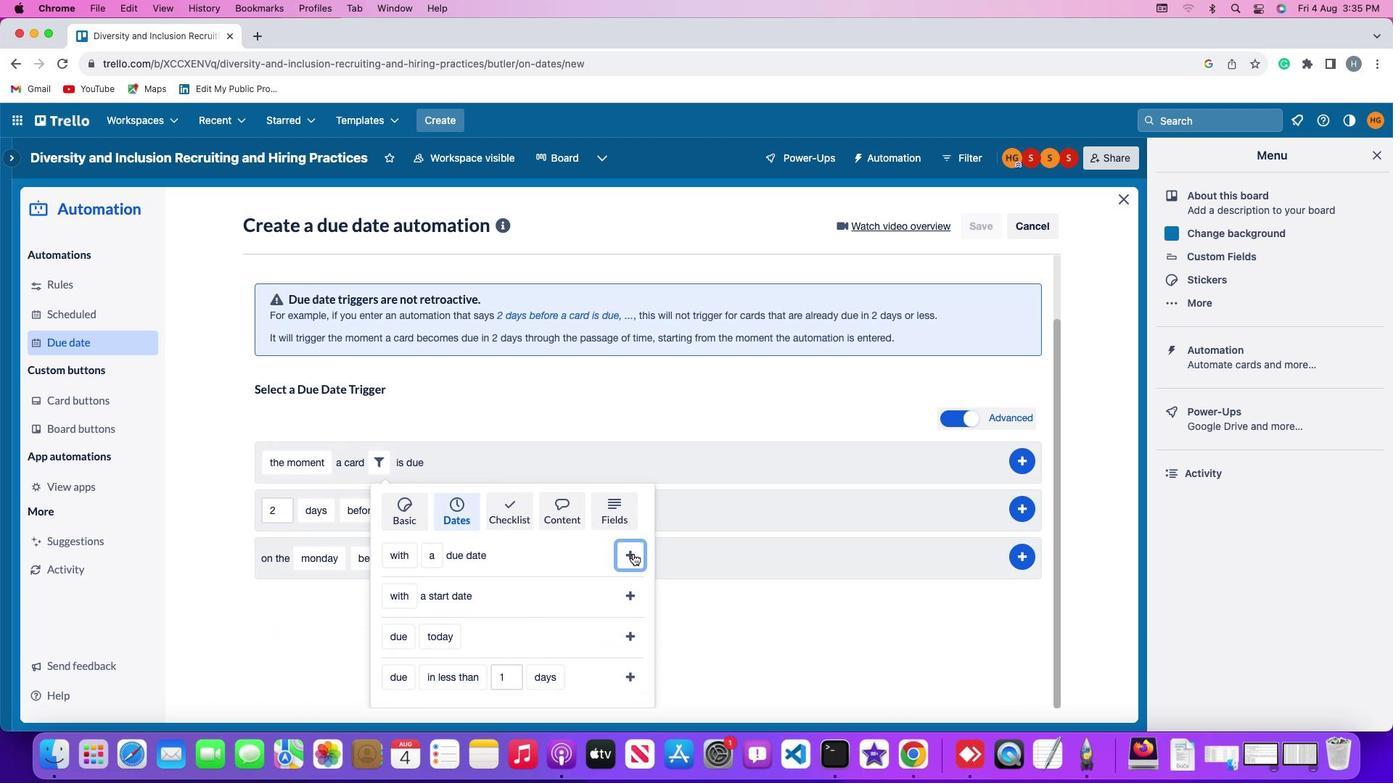 
Action: Mouse moved to (1028, 530)
Screenshot: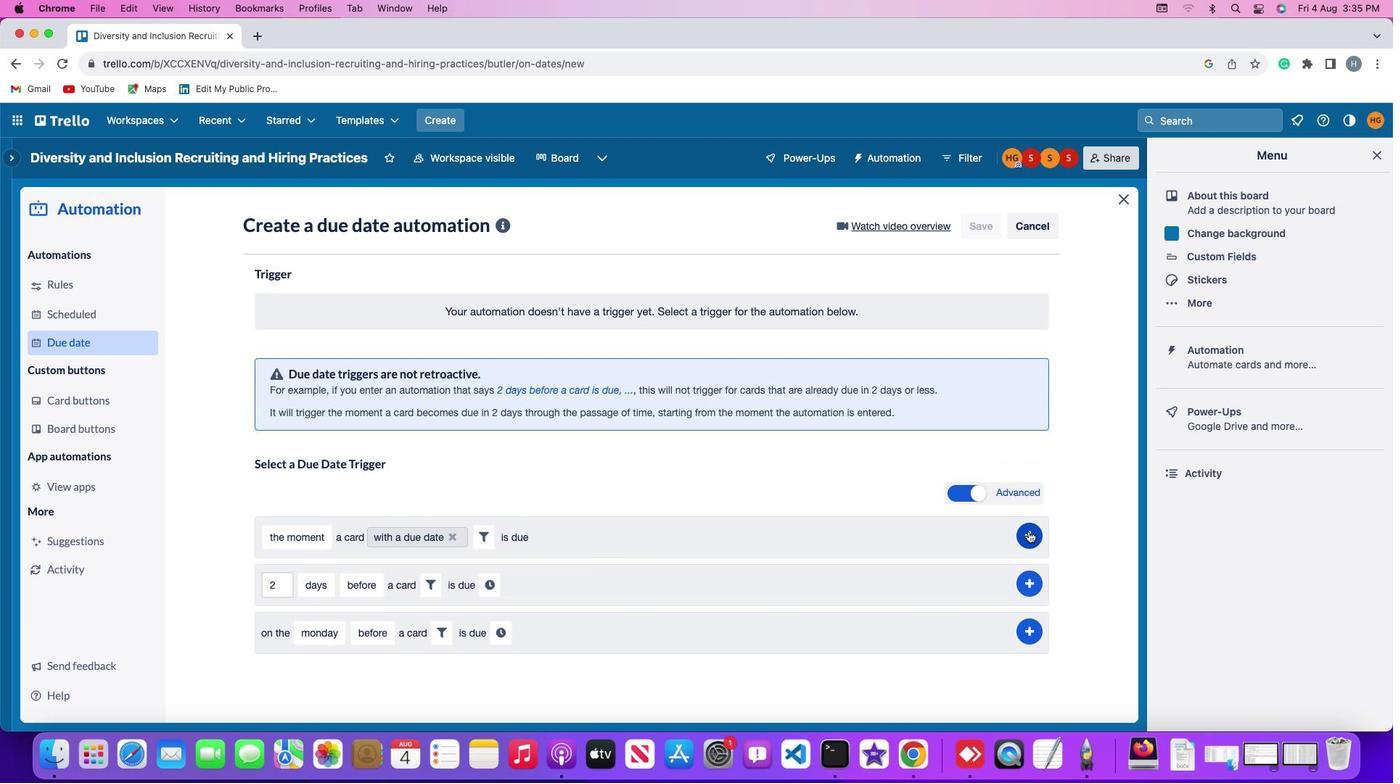 
Action: Mouse pressed left at (1028, 530)
Screenshot: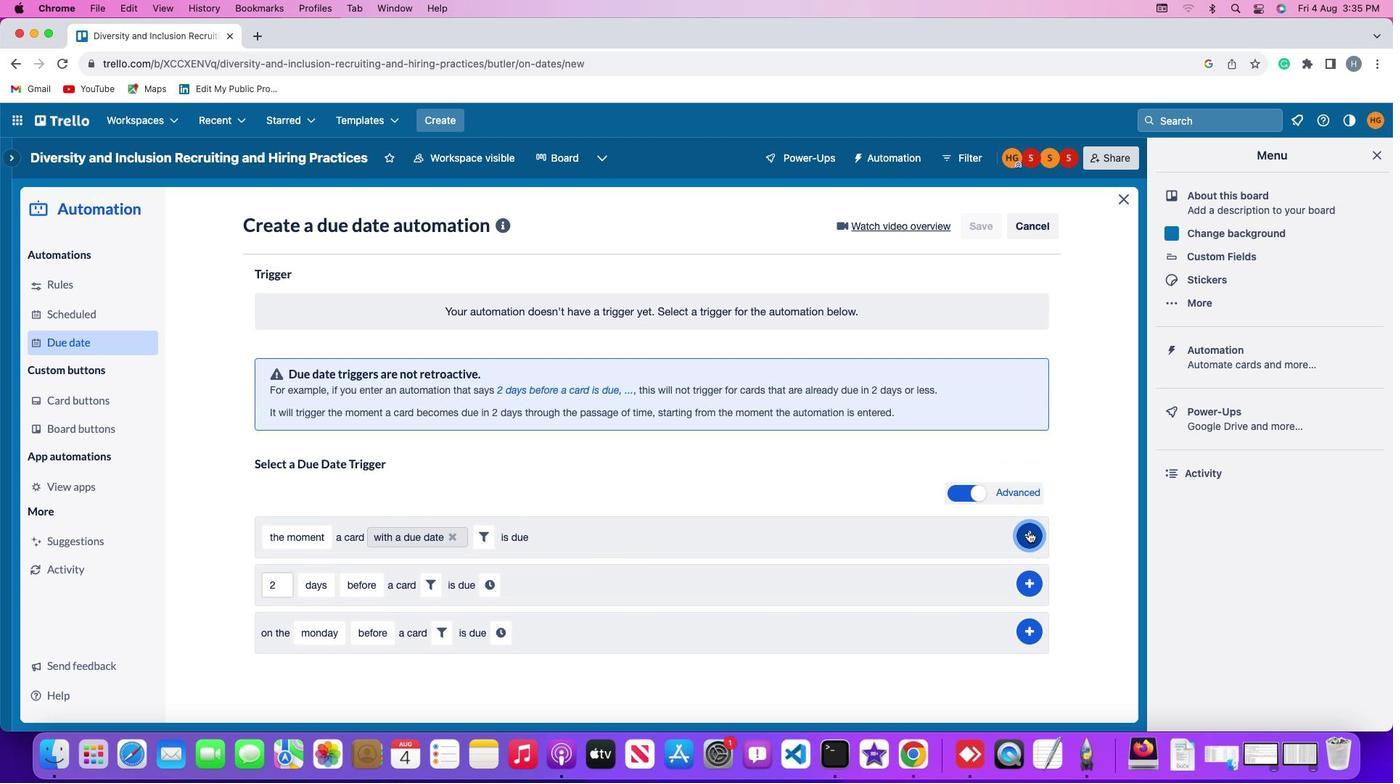 
Action: Mouse moved to (1027, 346)
Screenshot: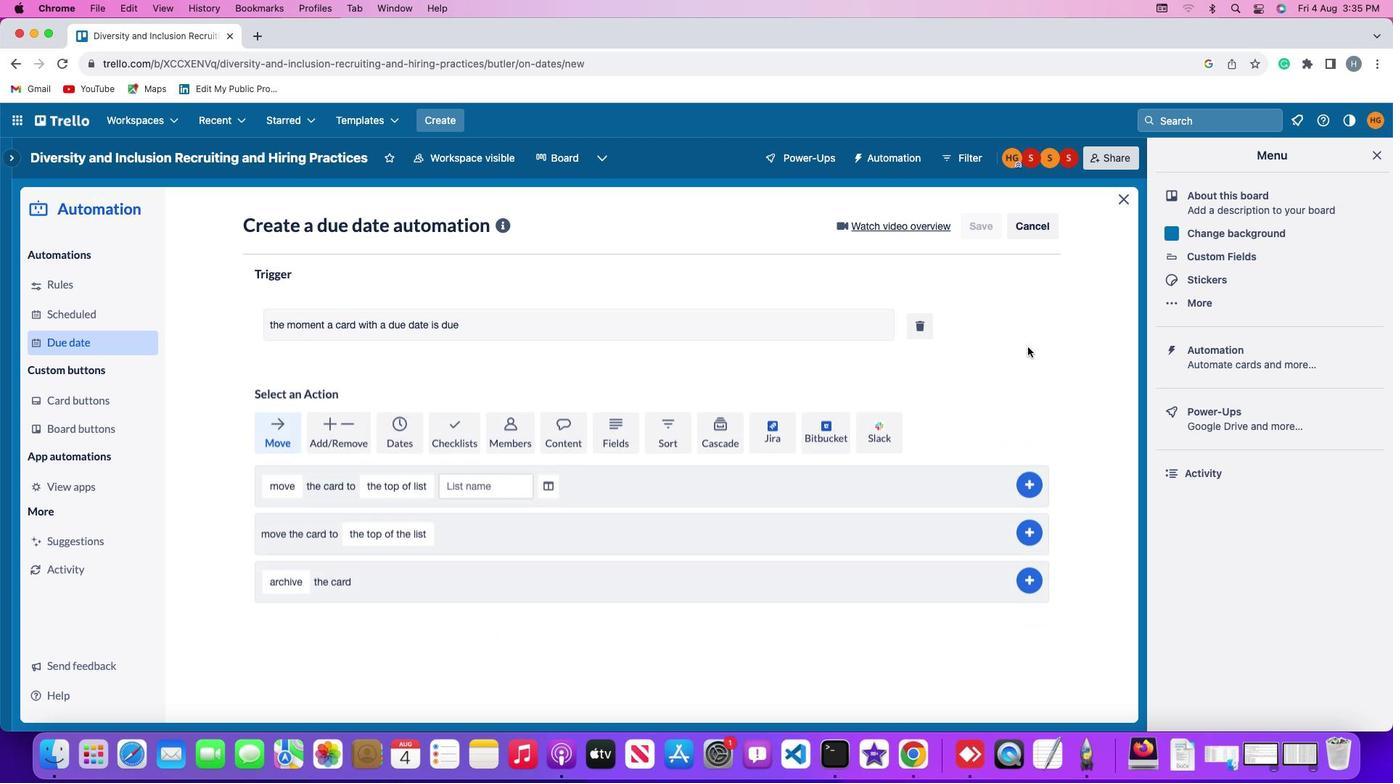 
